 Task: Search one way flight ticket for 4 adults, 2 children, 2 infants in seat and 1 infant on lap in premium economy from Moline: Quad City International Airport to Rockford: Chicago Rockford International Airport(was Northwest Chicagoland Regional Airport At Rockford) on 5-1-2023. Choice of flights is Singapure airlines. Number of bags: 2 checked bags. Price is upto 42000. Outbound departure time preference is 17:30.
Action: Mouse moved to (194, 172)
Screenshot: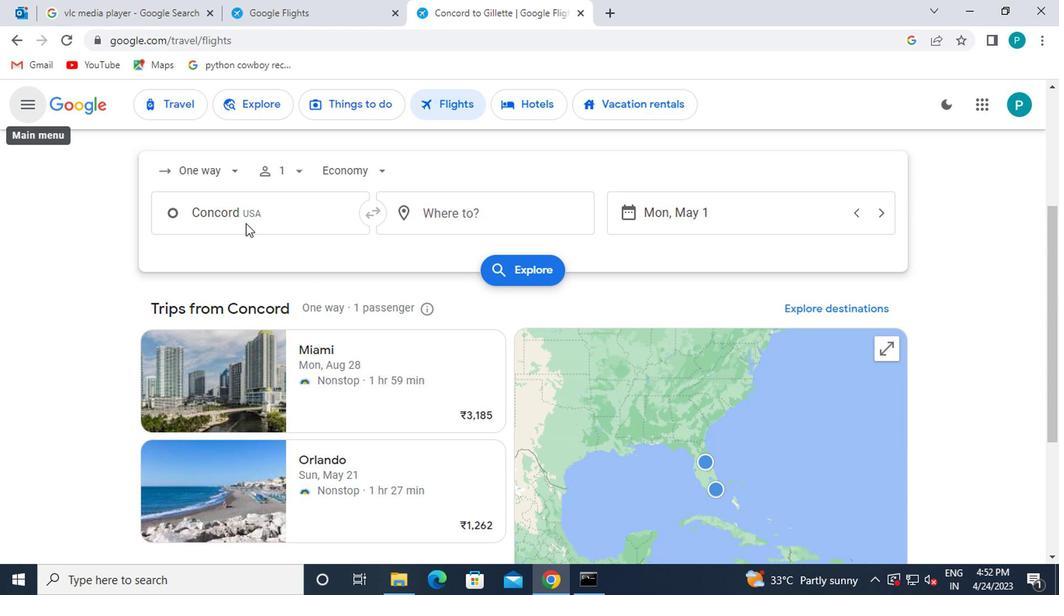 
Action: Mouse pressed left at (194, 172)
Screenshot: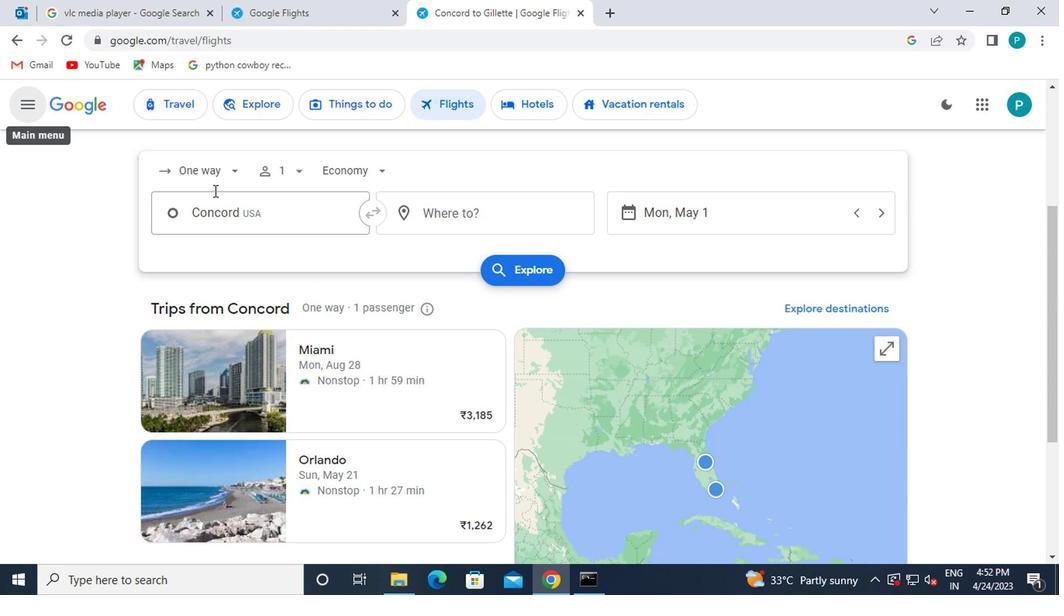 
Action: Mouse moved to (202, 236)
Screenshot: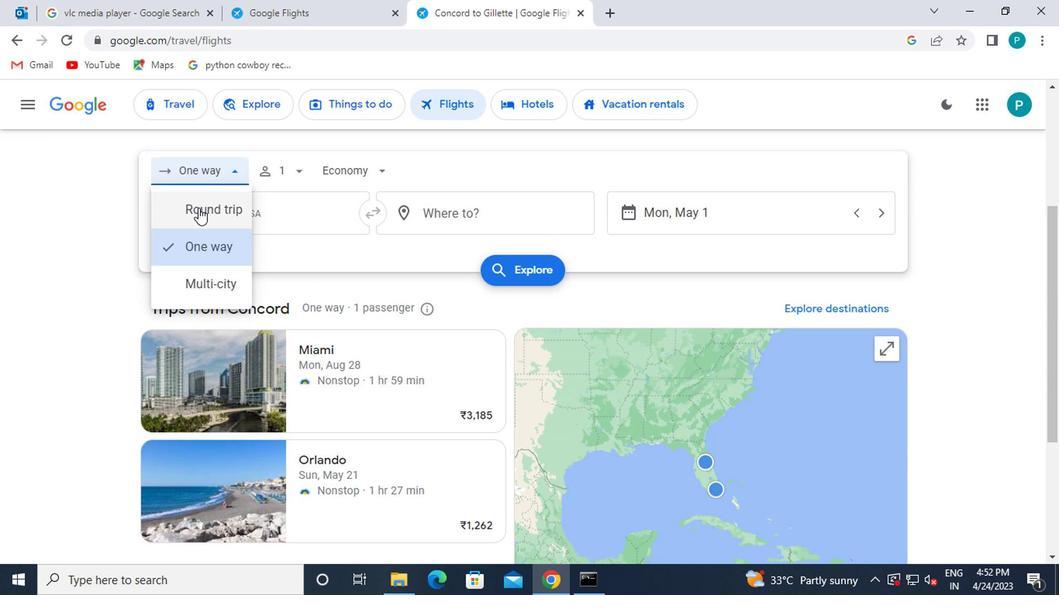 
Action: Mouse pressed left at (202, 236)
Screenshot: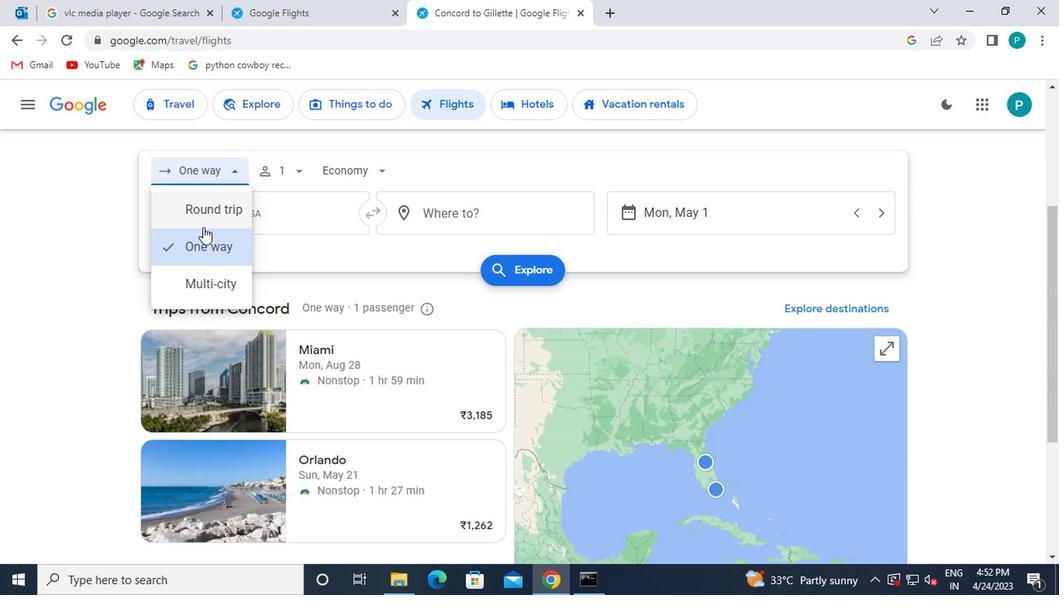 
Action: Mouse moved to (277, 179)
Screenshot: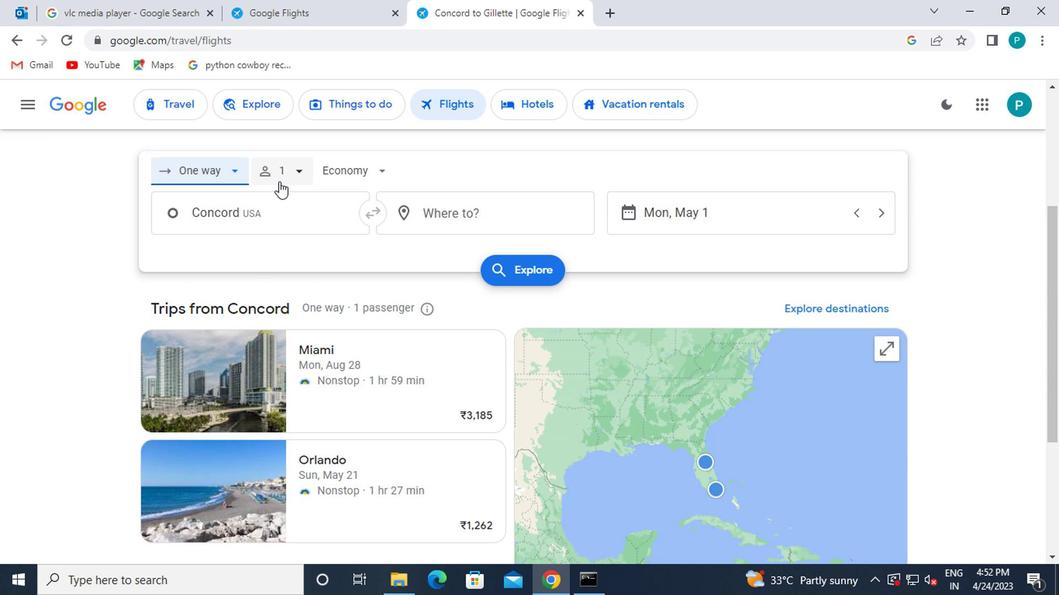 
Action: Mouse pressed left at (277, 179)
Screenshot: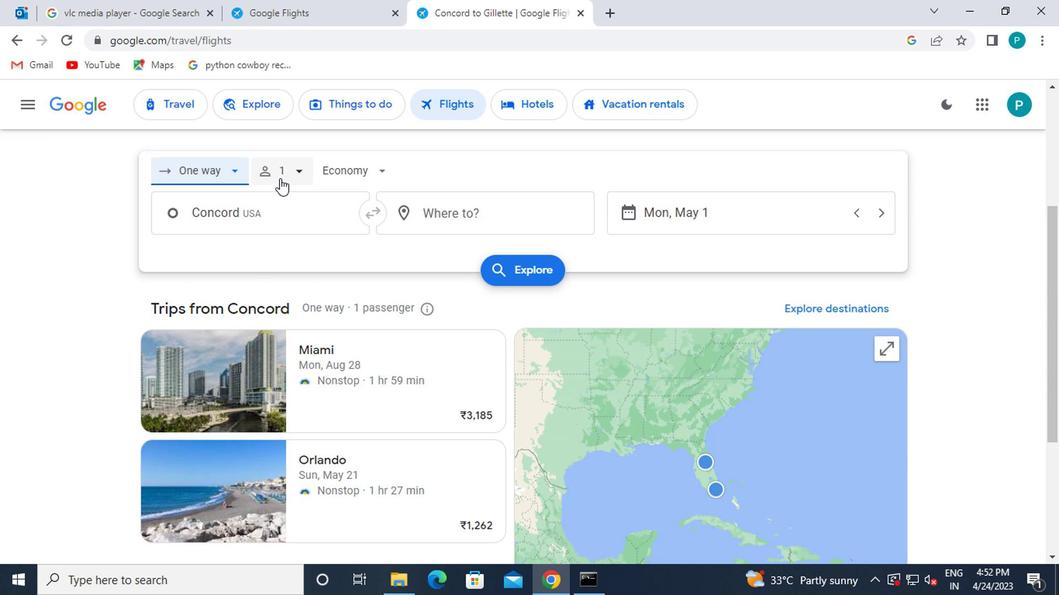 
Action: Mouse moved to (408, 215)
Screenshot: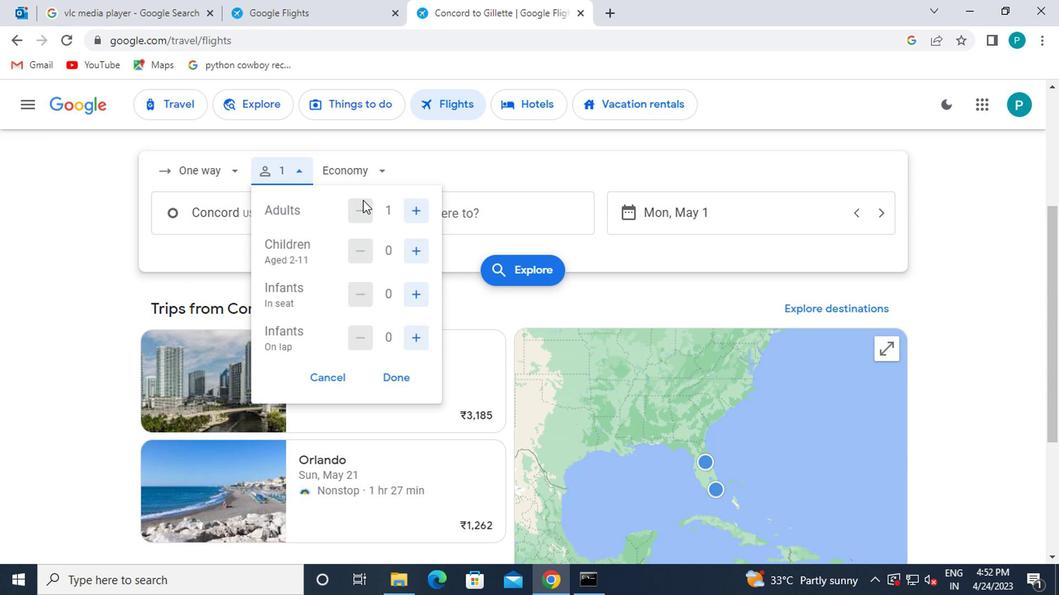 
Action: Mouse pressed left at (408, 215)
Screenshot: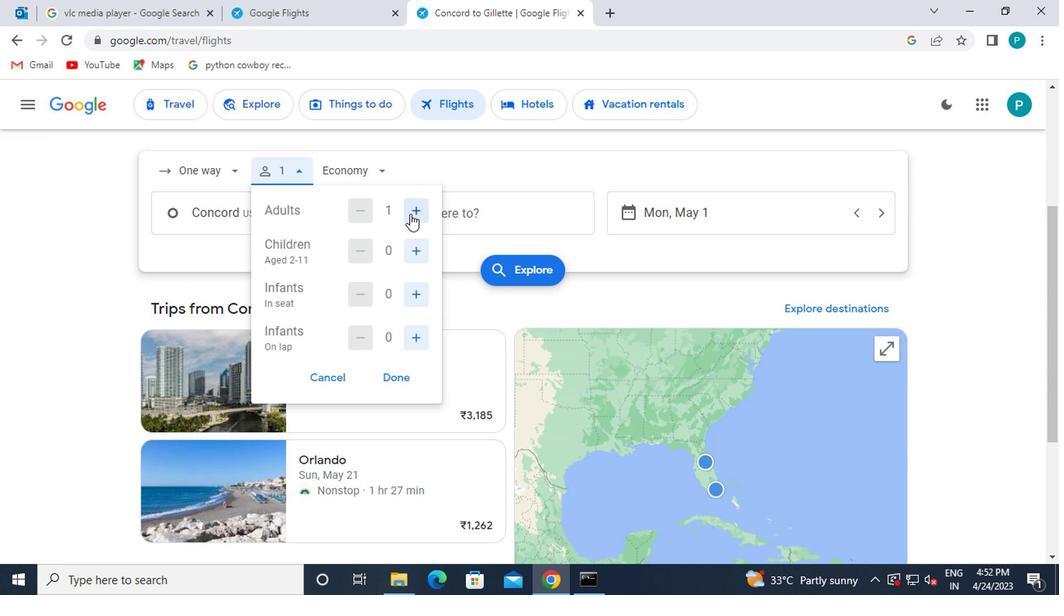 
Action: Mouse moved to (409, 215)
Screenshot: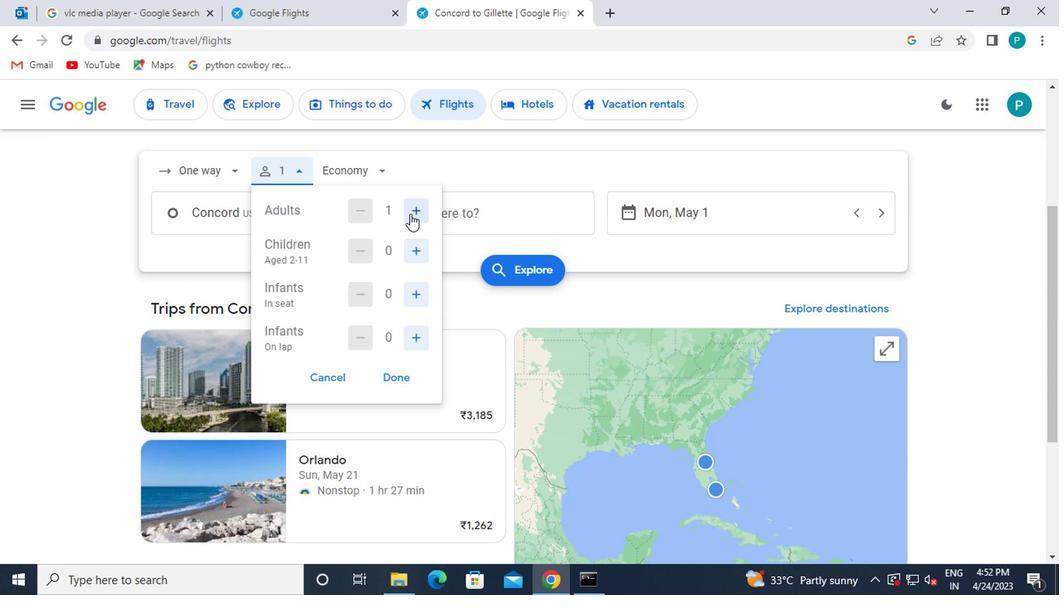 
Action: Mouse pressed left at (409, 215)
Screenshot: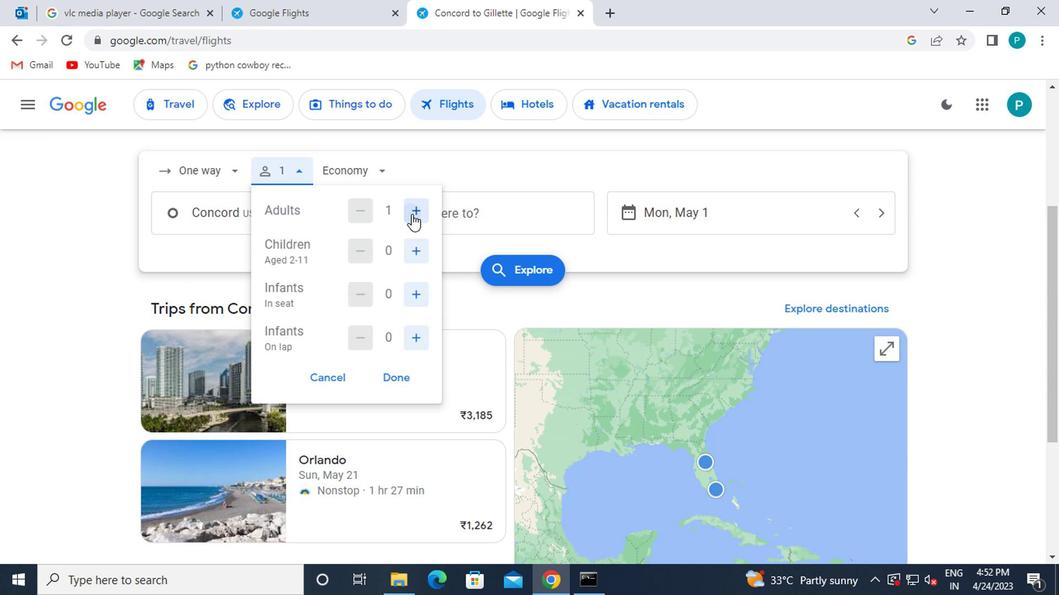 
Action: Mouse pressed left at (409, 215)
Screenshot: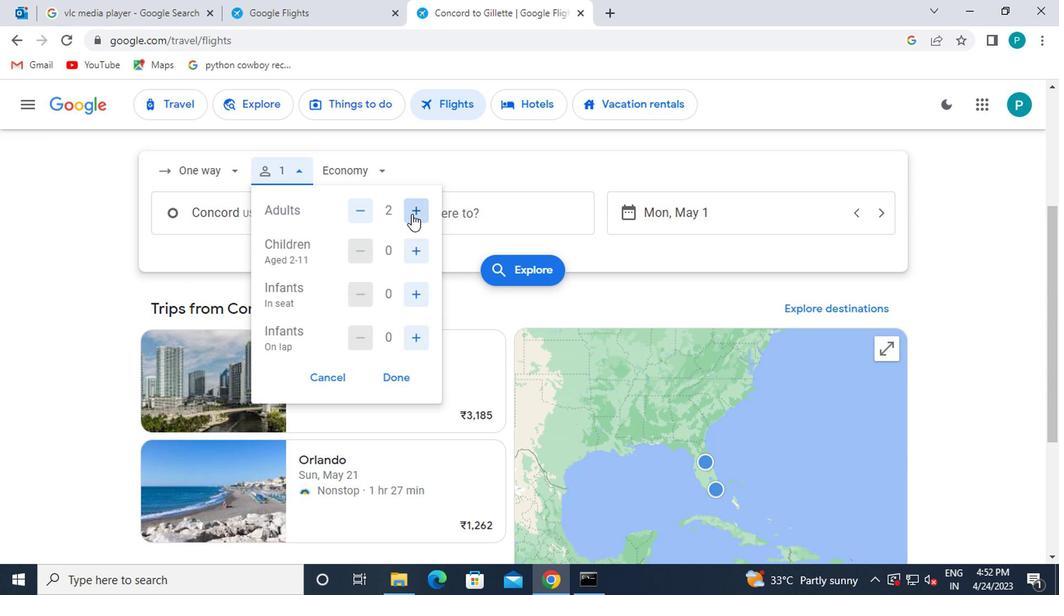 
Action: Mouse moved to (412, 260)
Screenshot: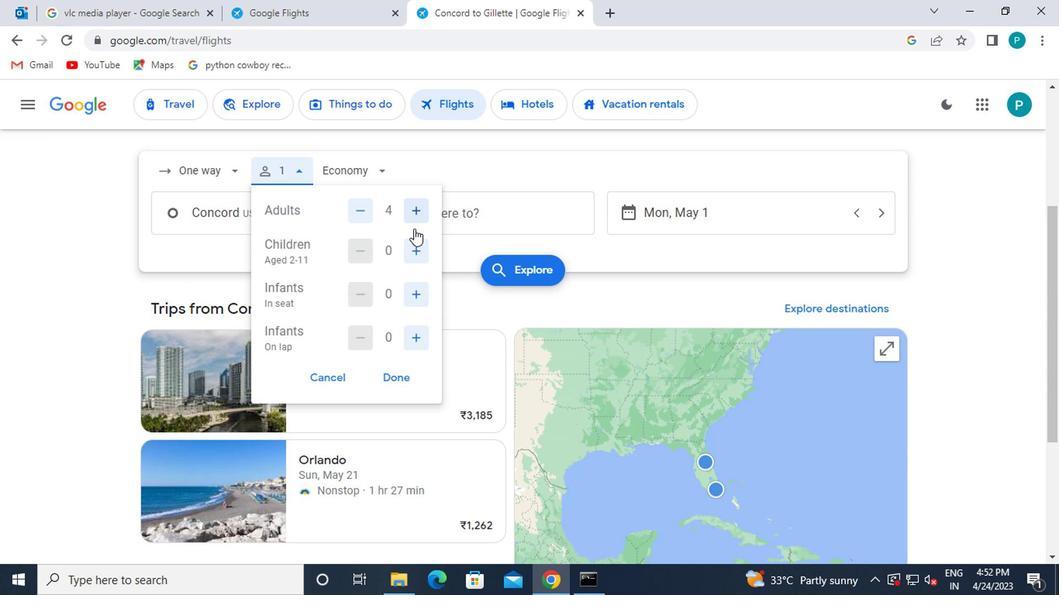 
Action: Mouse pressed left at (412, 260)
Screenshot: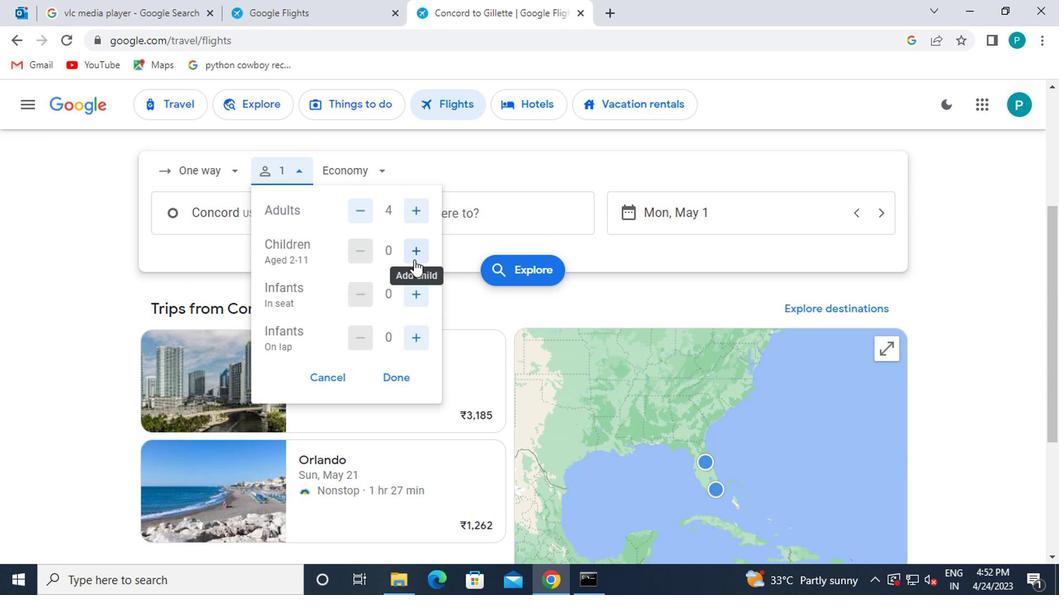 
Action: Mouse pressed left at (412, 260)
Screenshot: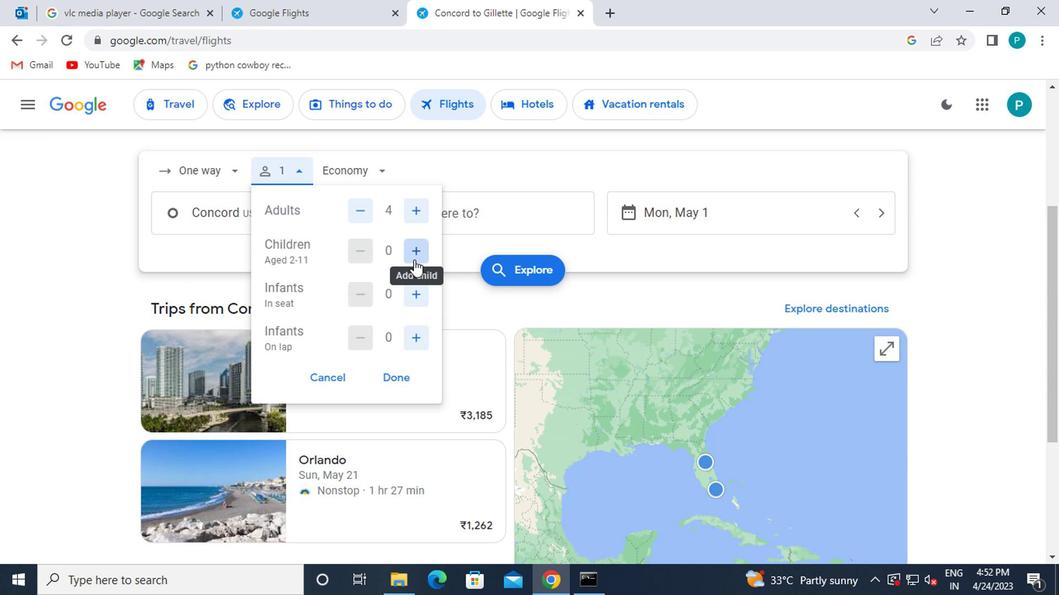 
Action: Mouse moved to (412, 295)
Screenshot: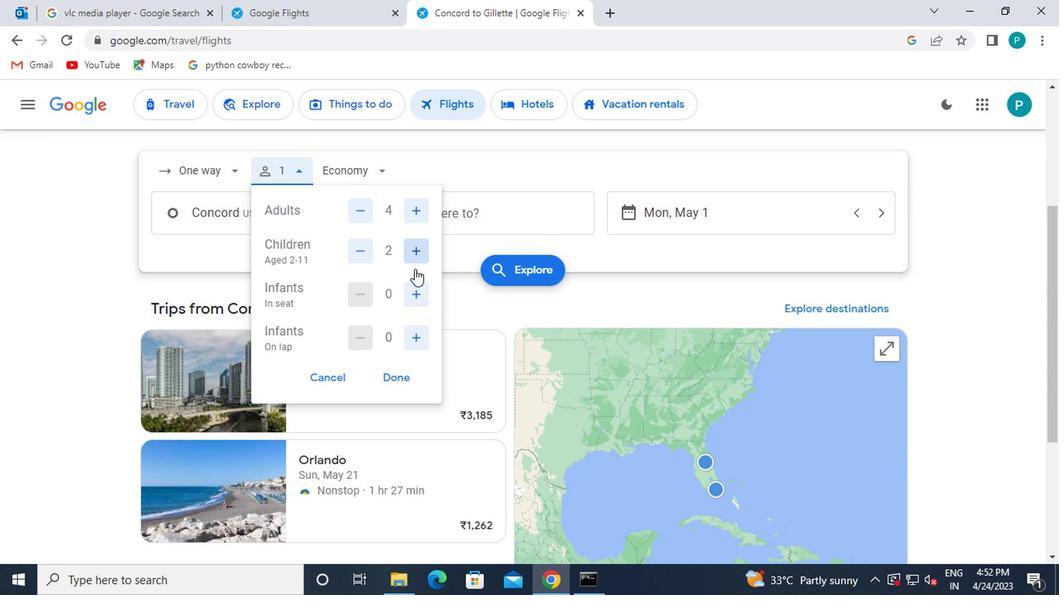 
Action: Mouse pressed left at (412, 295)
Screenshot: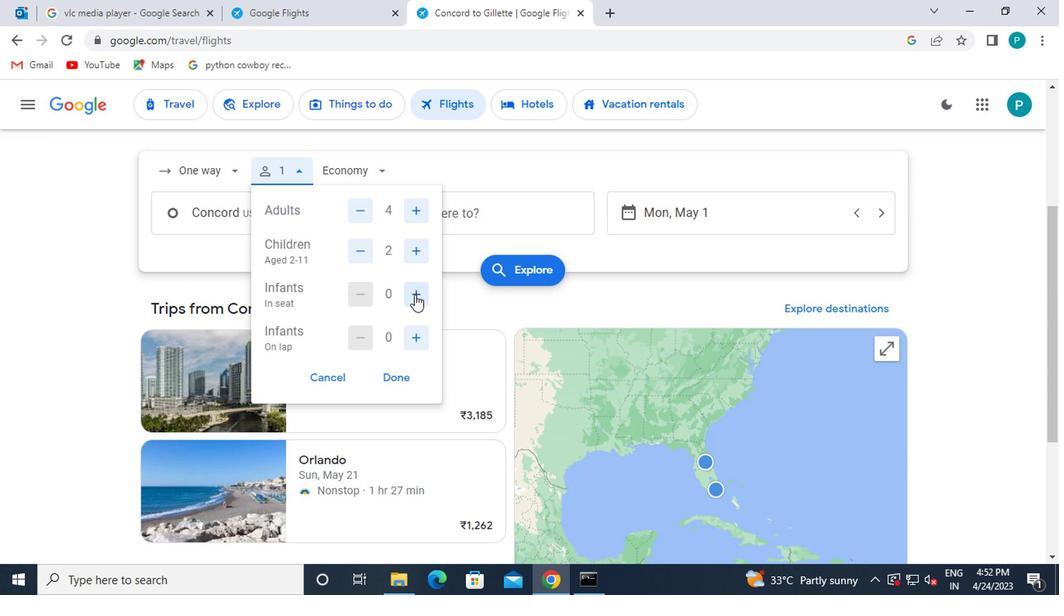
Action: Mouse pressed left at (412, 295)
Screenshot: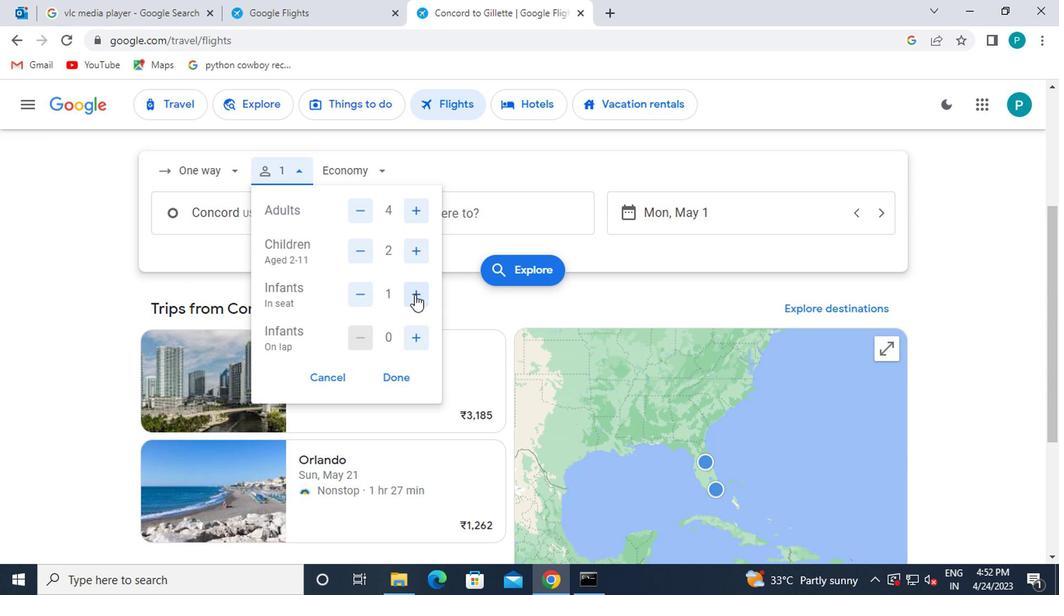 
Action: Mouse moved to (418, 342)
Screenshot: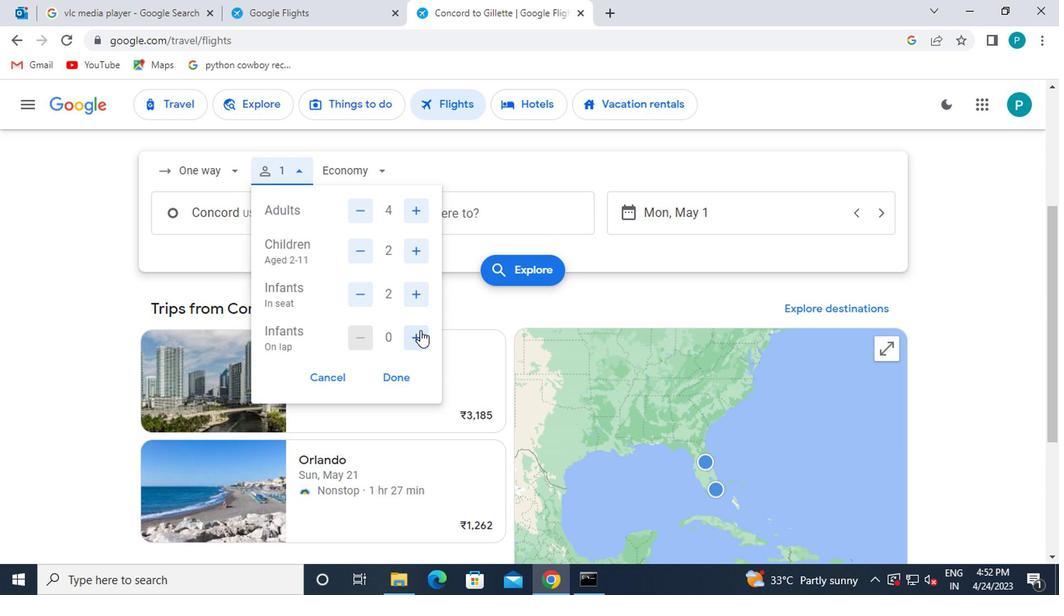 
Action: Mouse pressed left at (418, 342)
Screenshot: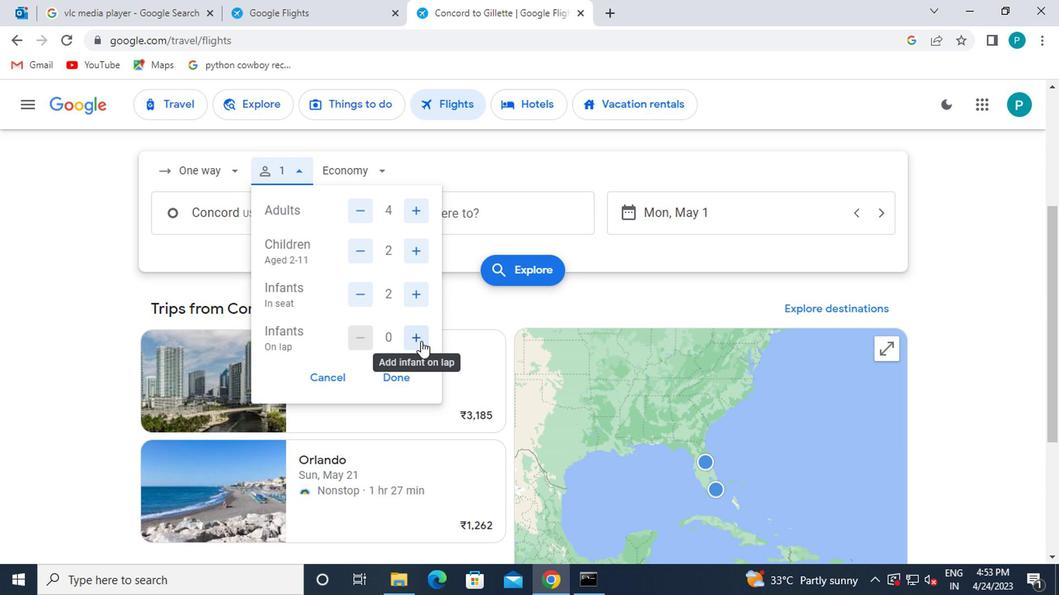 
Action: Mouse moved to (380, 369)
Screenshot: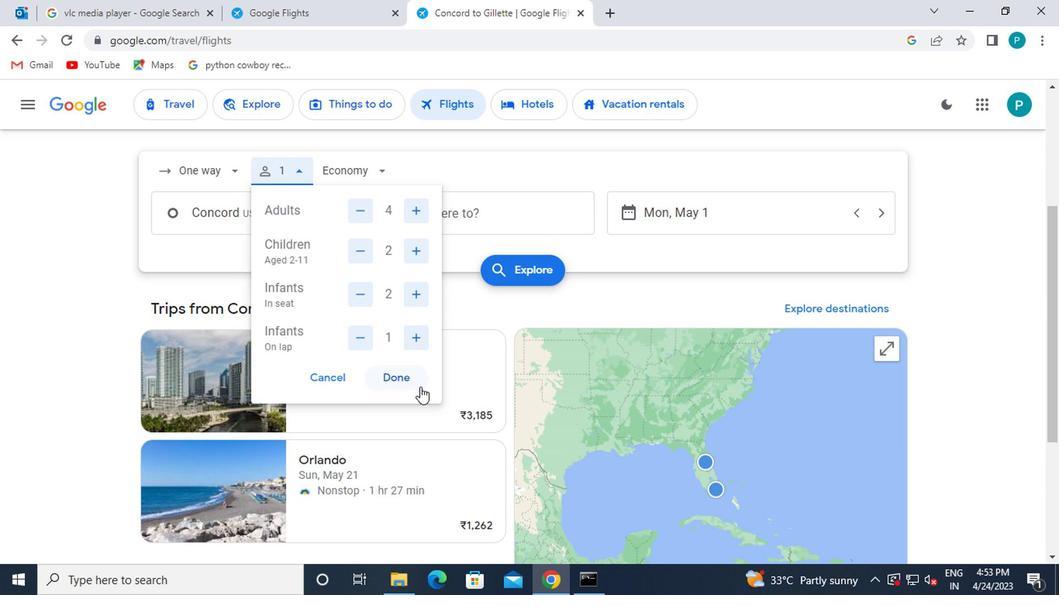 
Action: Mouse pressed left at (380, 369)
Screenshot: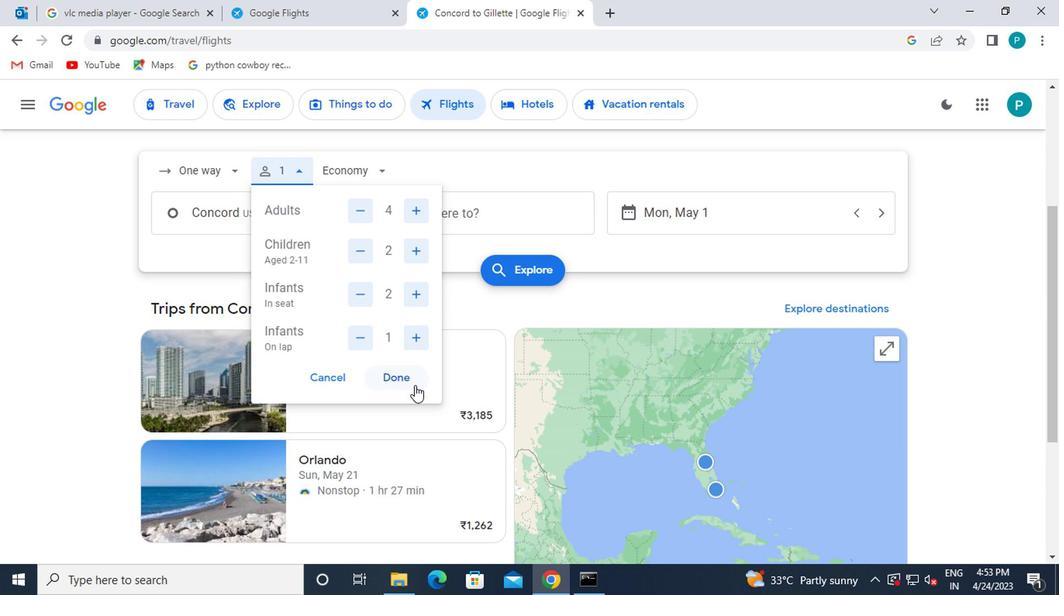 
Action: Mouse moved to (354, 177)
Screenshot: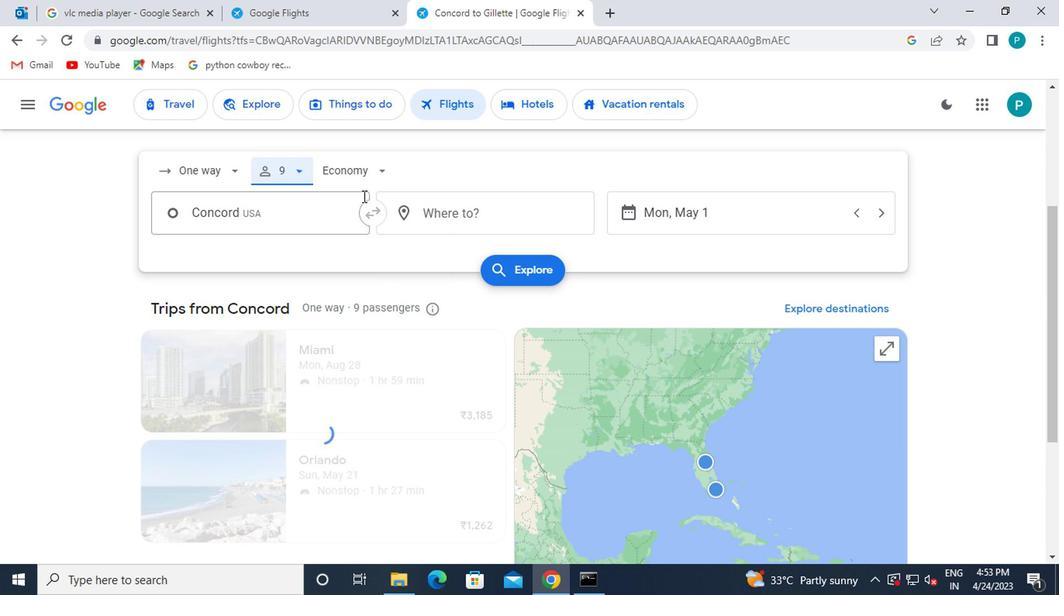 
Action: Mouse pressed left at (354, 177)
Screenshot: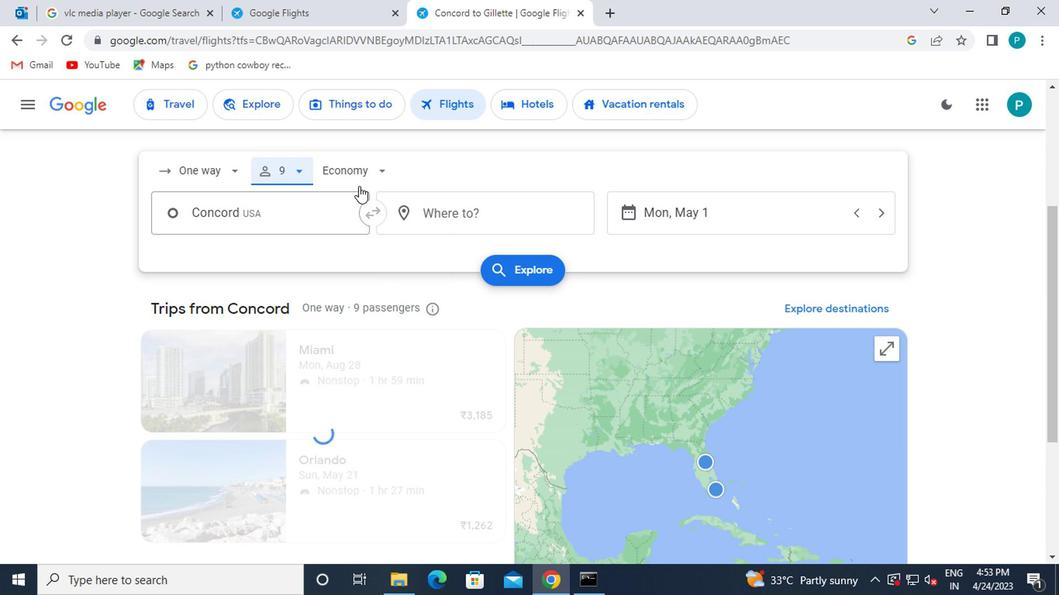 
Action: Mouse moved to (395, 246)
Screenshot: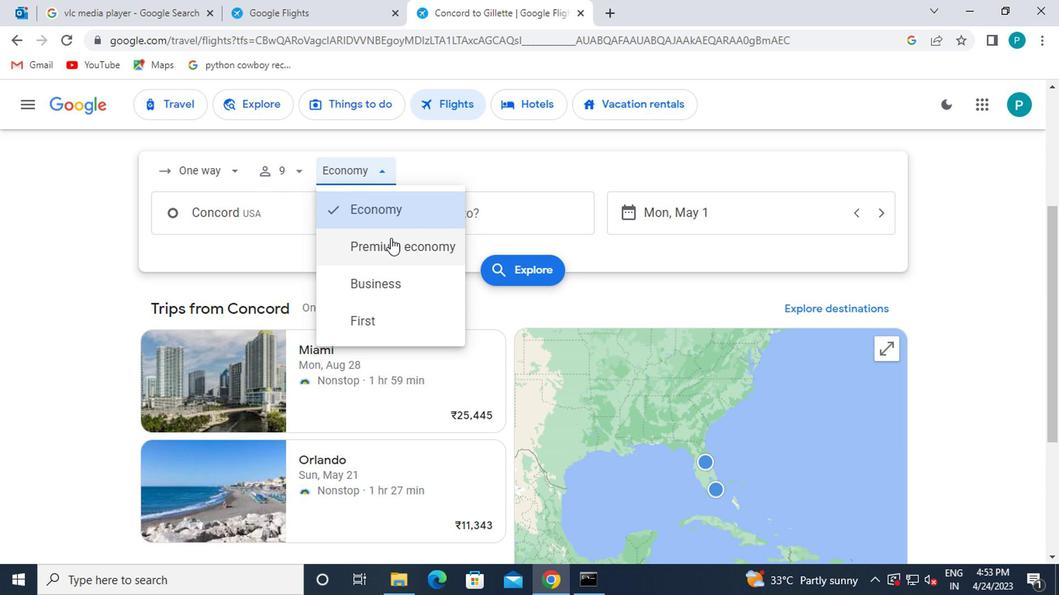 
Action: Mouse pressed left at (395, 246)
Screenshot: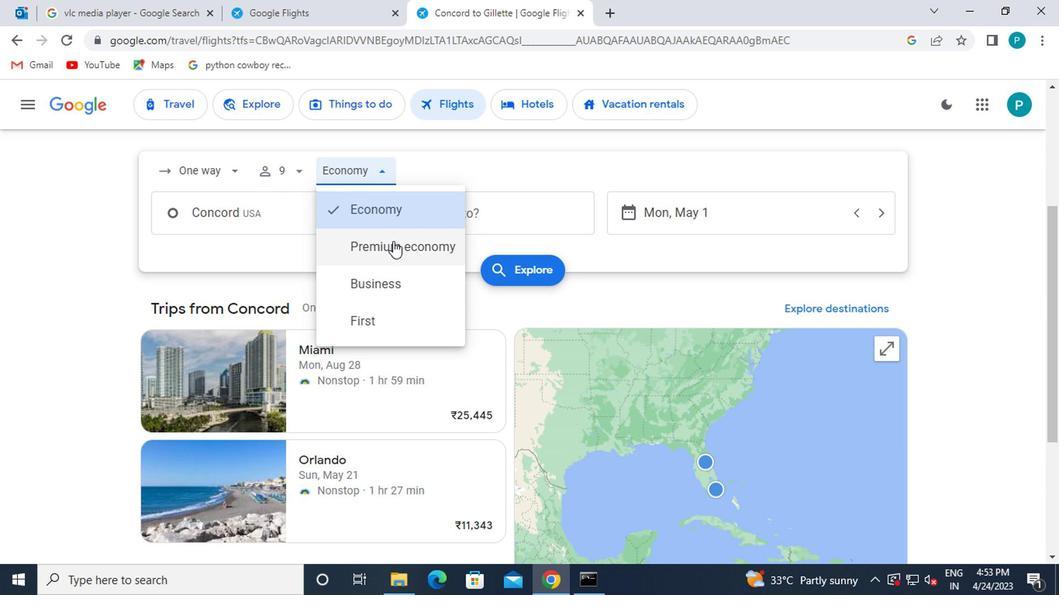 
Action: Mouse moved to (300, 209)
Screenshot: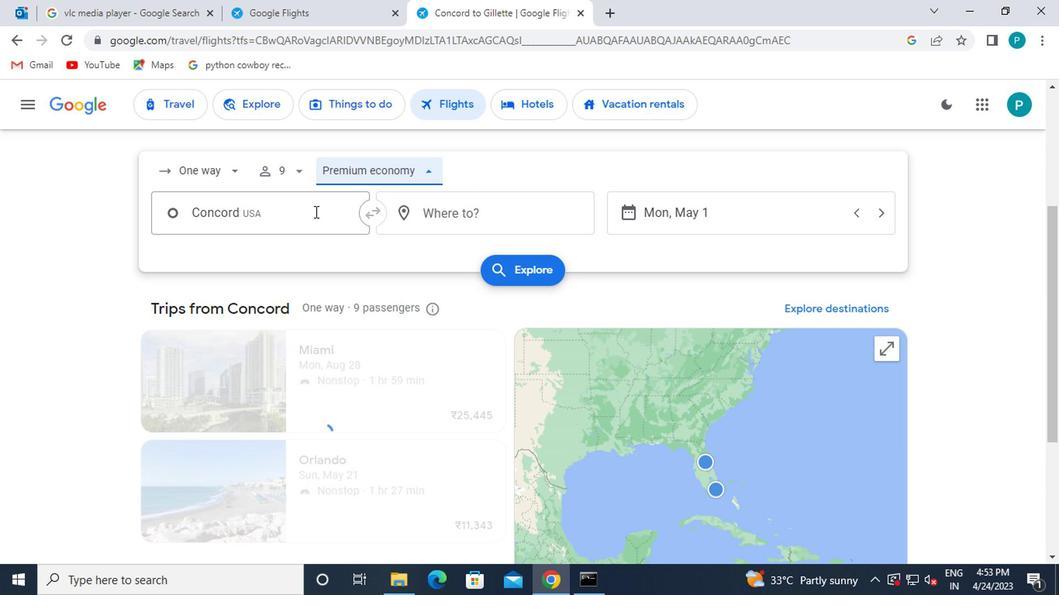 
Action: Mouse pressed left at (300, 209)
Screenshot: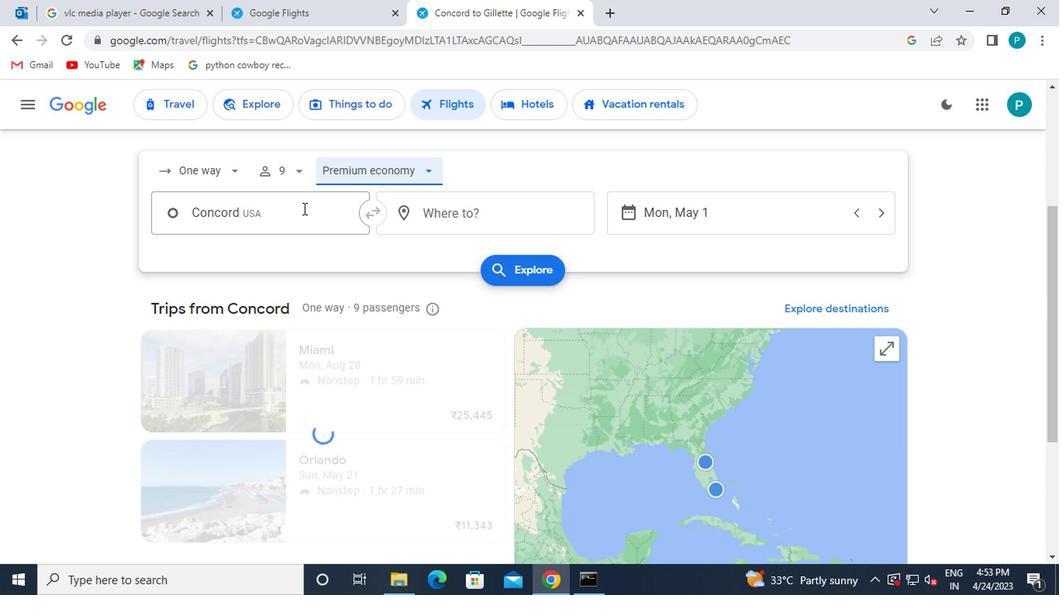 
Action: Key pressed moline
Screenshot: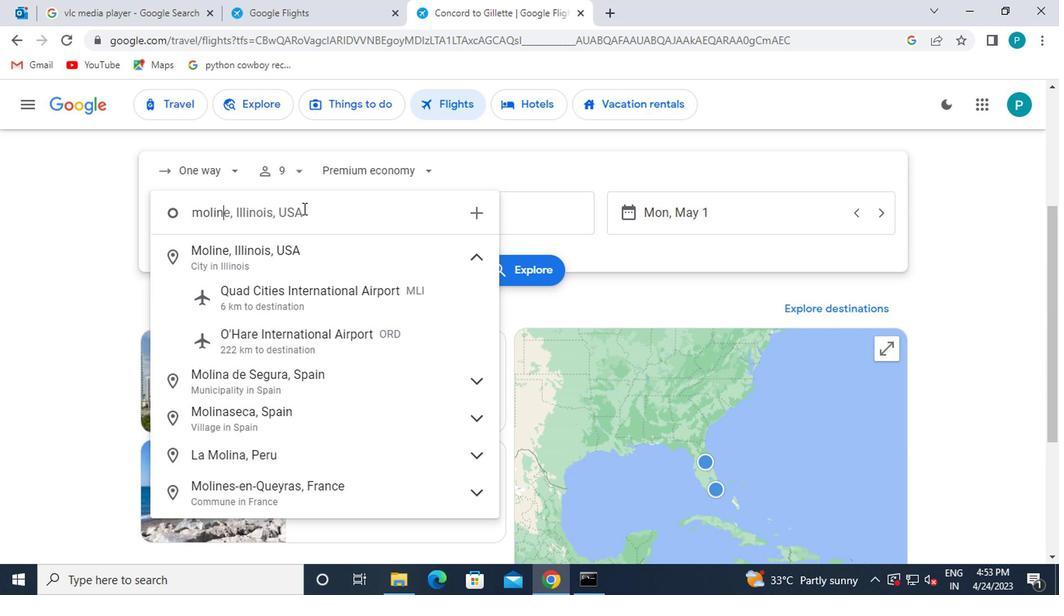 
Action: Mouse moved to (283, 310)
Screenshot: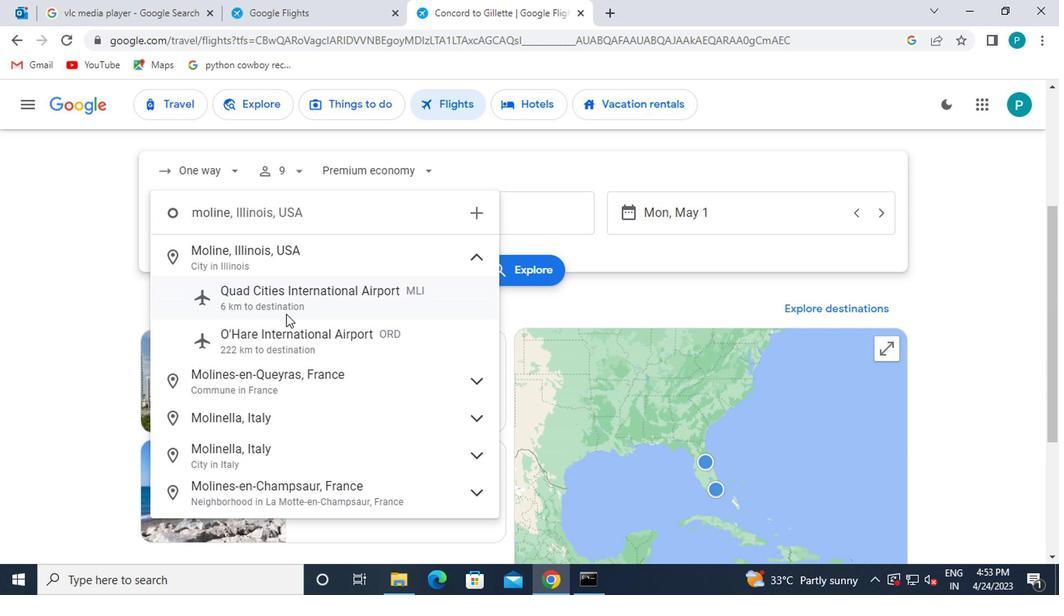 
Action: Mouse pressed left at (283, 310)
Screenshot: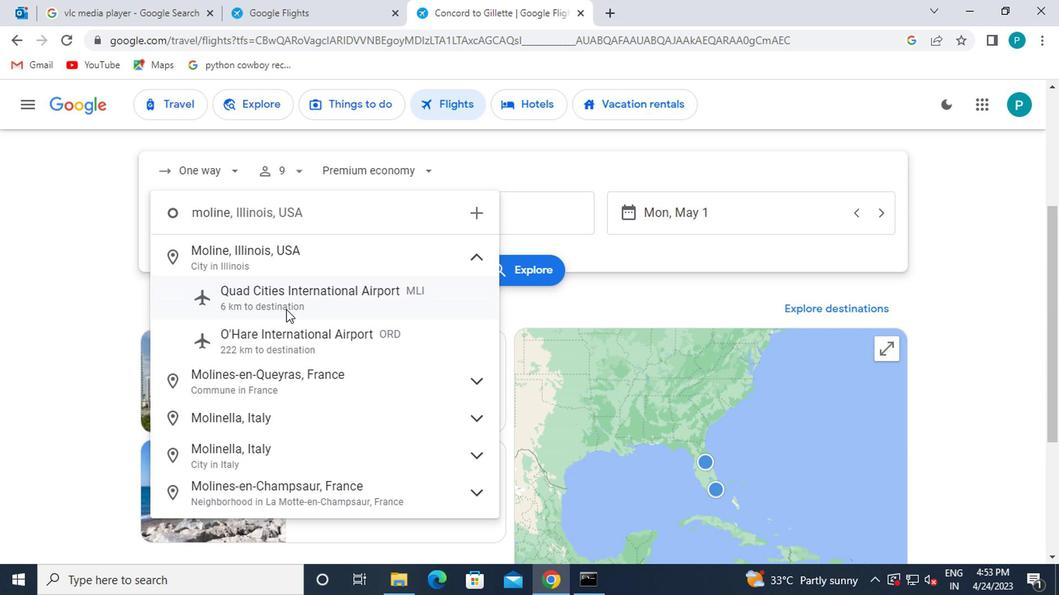 
Action: Mouse moved to (551, 198)
Screenshot: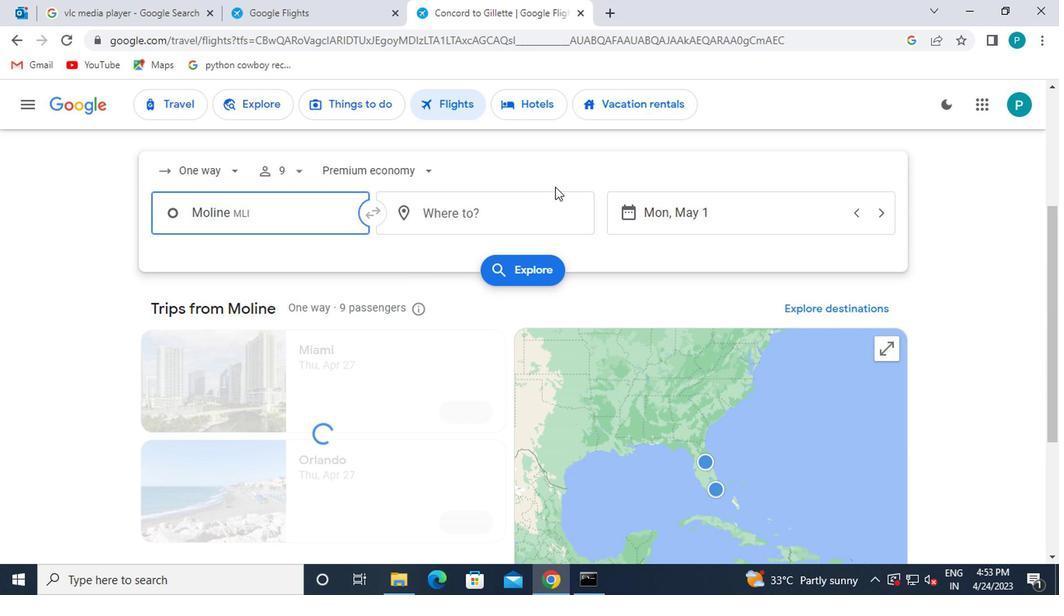
Action: Mouse pressed left at (551, 198)
Screenshot: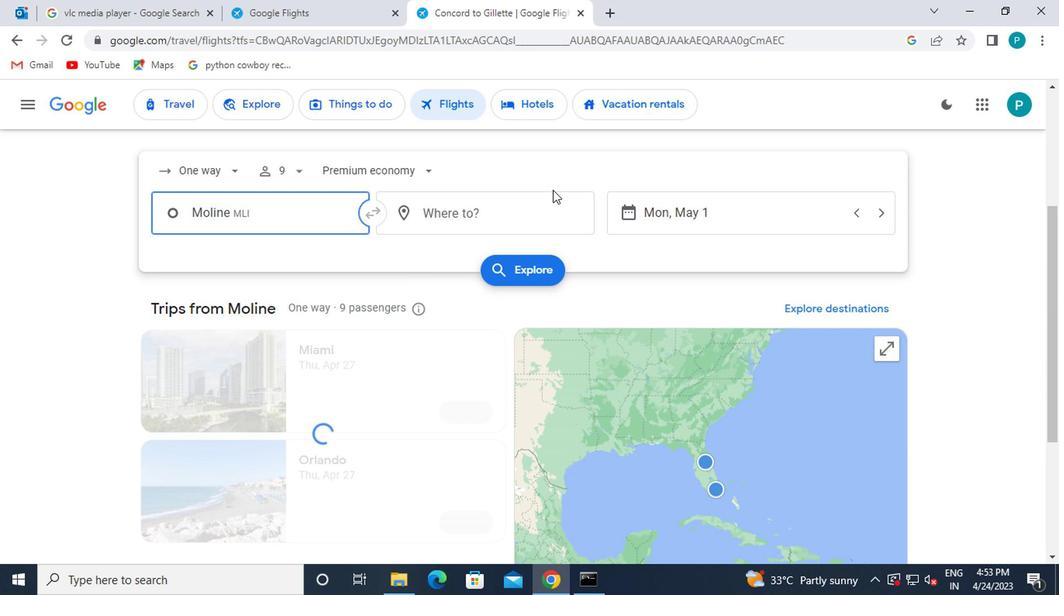 
Action: Mouse moved to (548, 200)
Screenshot: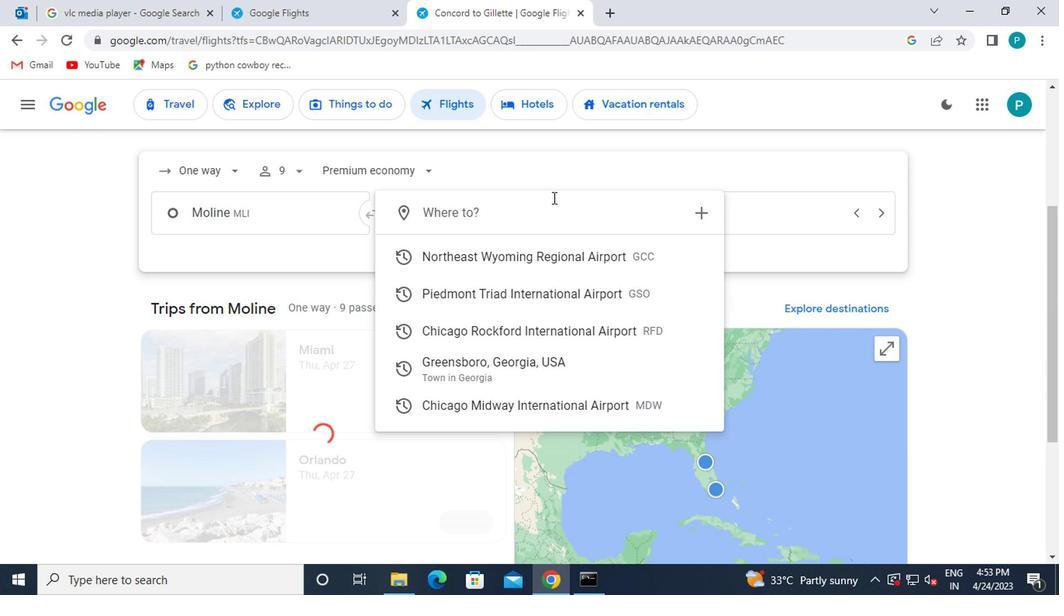 
Action: Key pressed rockl<Key.backspace>ford
Screenshot: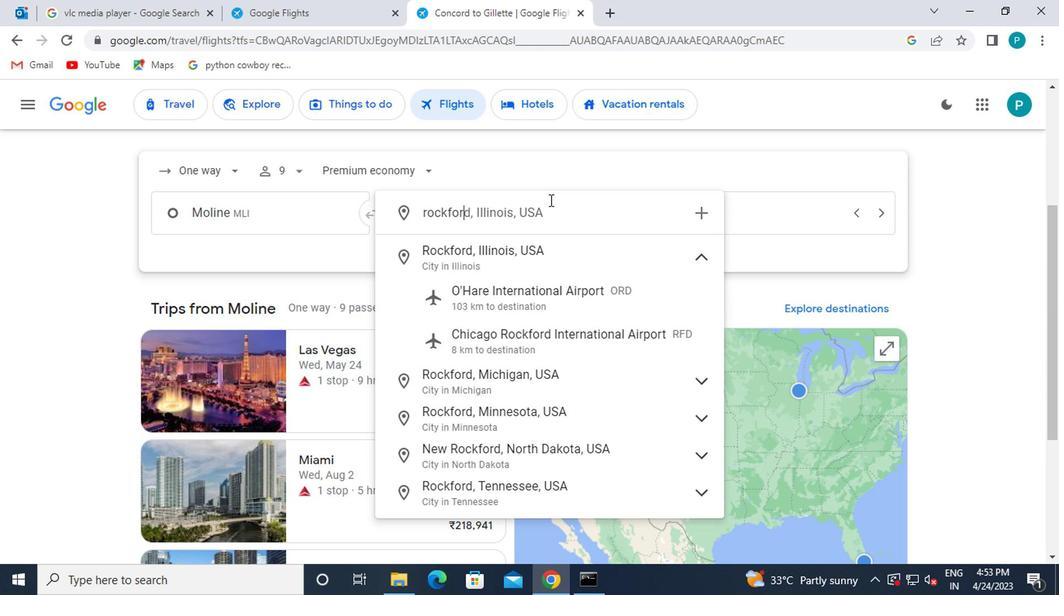 
Action: Mouse moved to (557, 328)
Screenshot: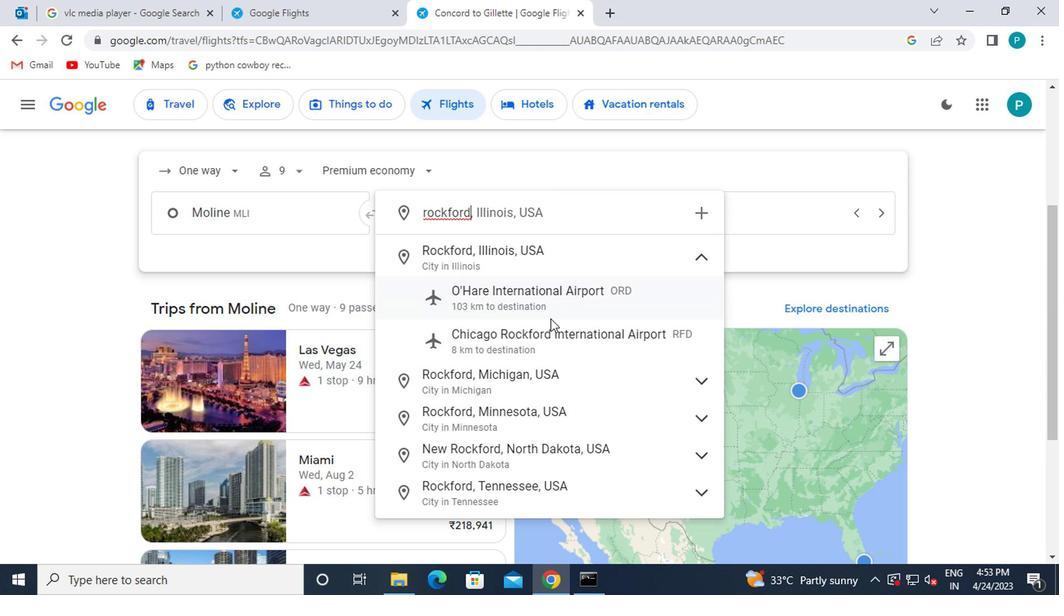 
Action: Mouse pressed left at (557, 328)
Screenshot: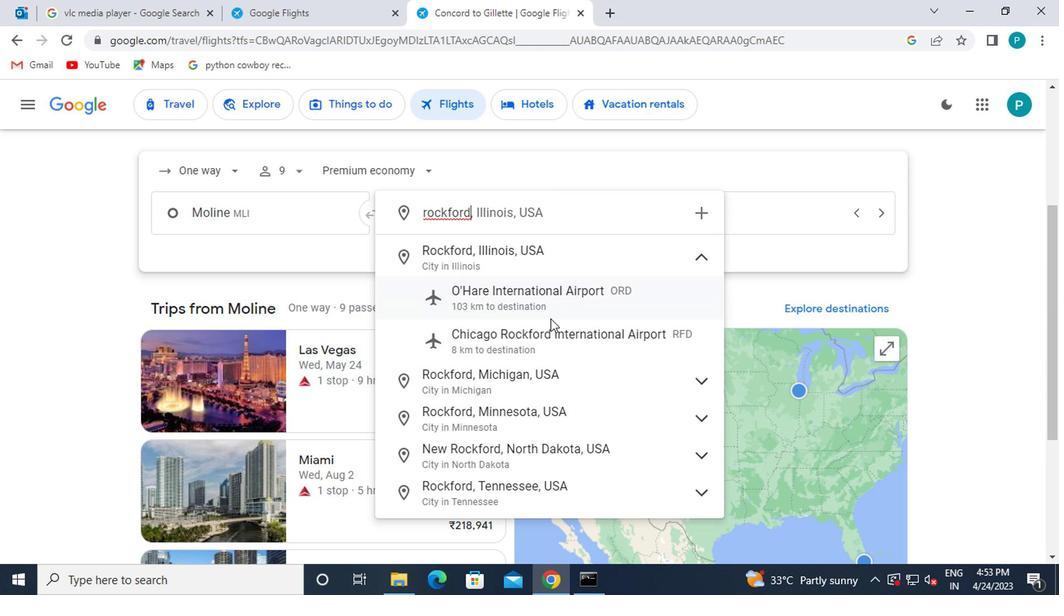 
Action: Mouse moved to (673, 226)
Screenshot: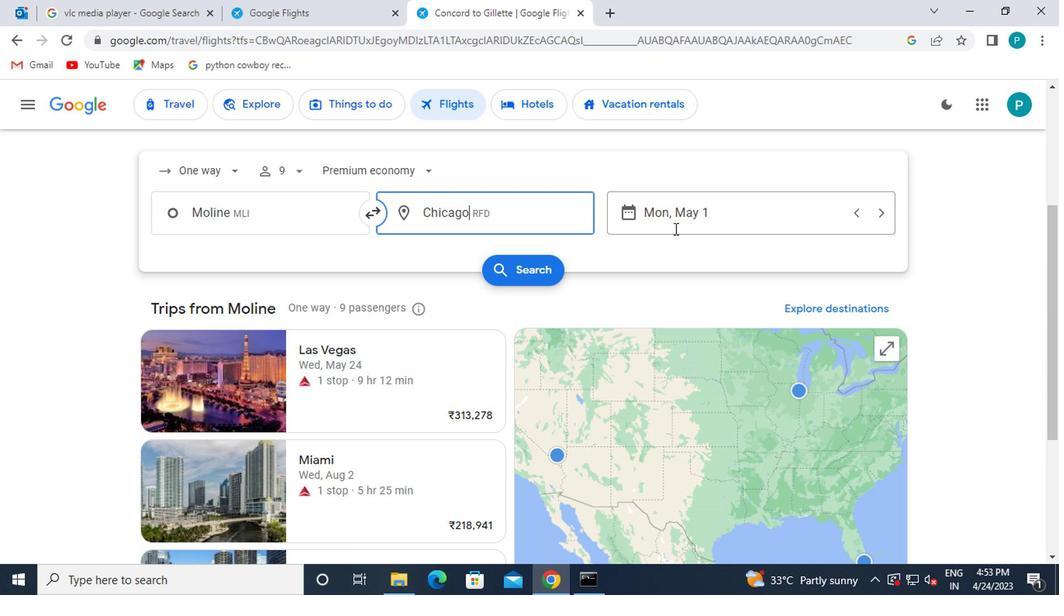 
Action: Mouse pressed left at (673, 226)
Screenshot: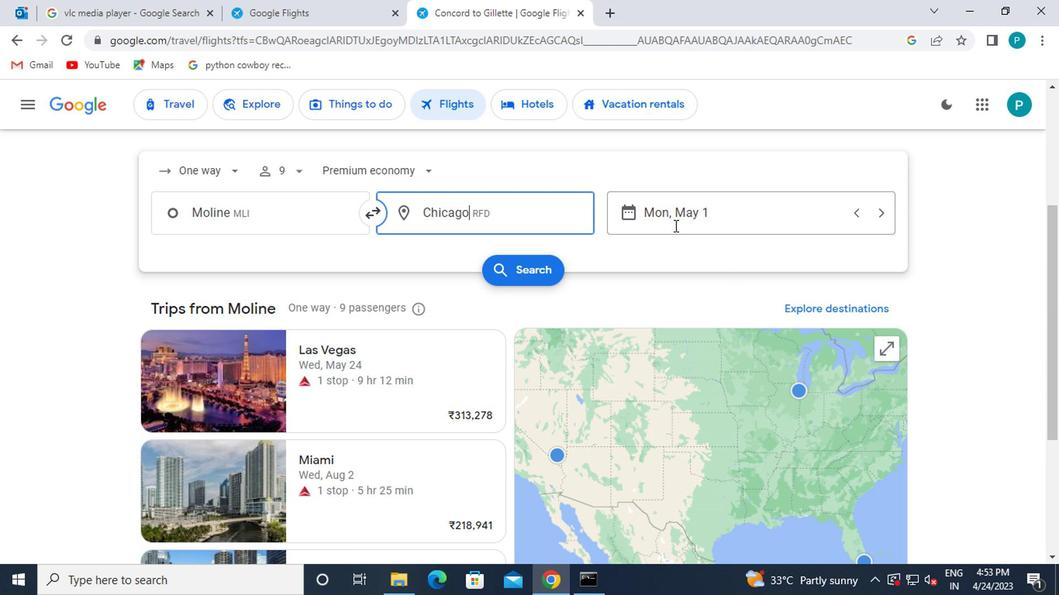 
Action: Mouse moved to (680, 282)
Screenshot: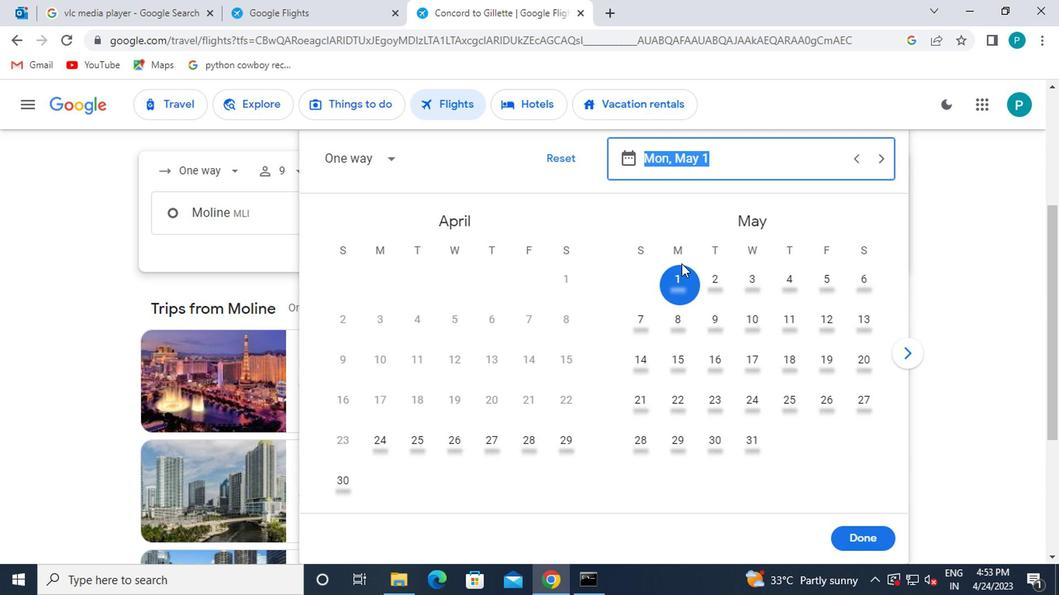 
Action: Mouse pressed left at (680, 282)
Screenshot: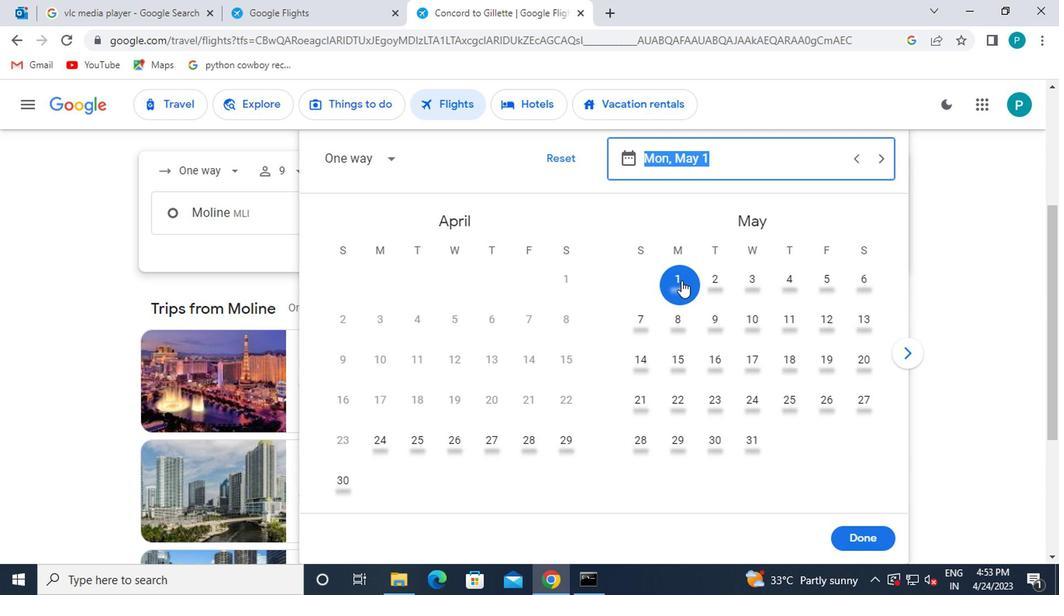 
Action: Mouse moved to (853, 537)
Screenshot: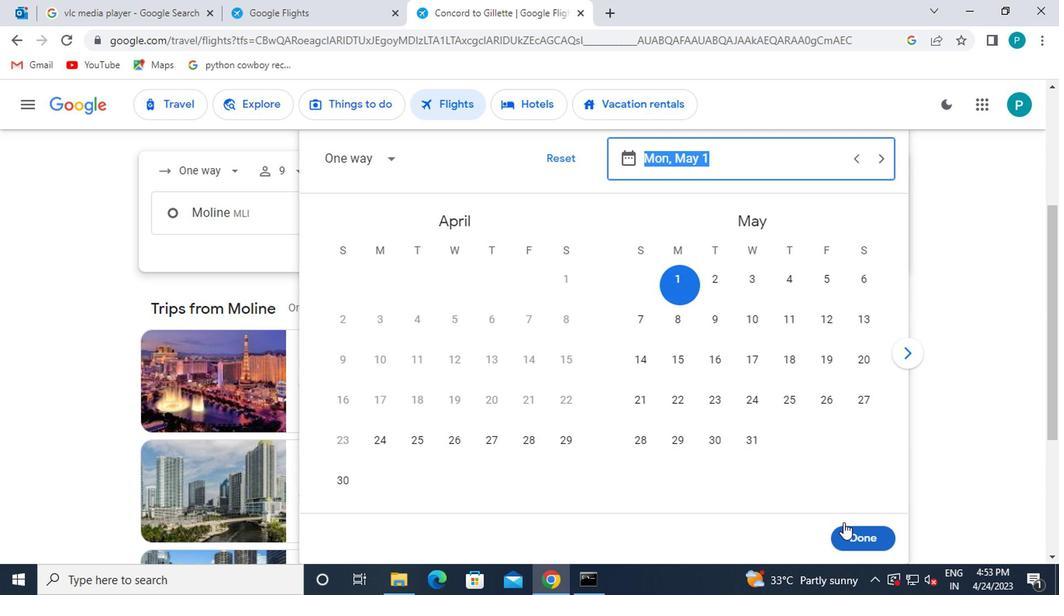 
Action: Mouse pressed left at (853, 537)
Screenshot: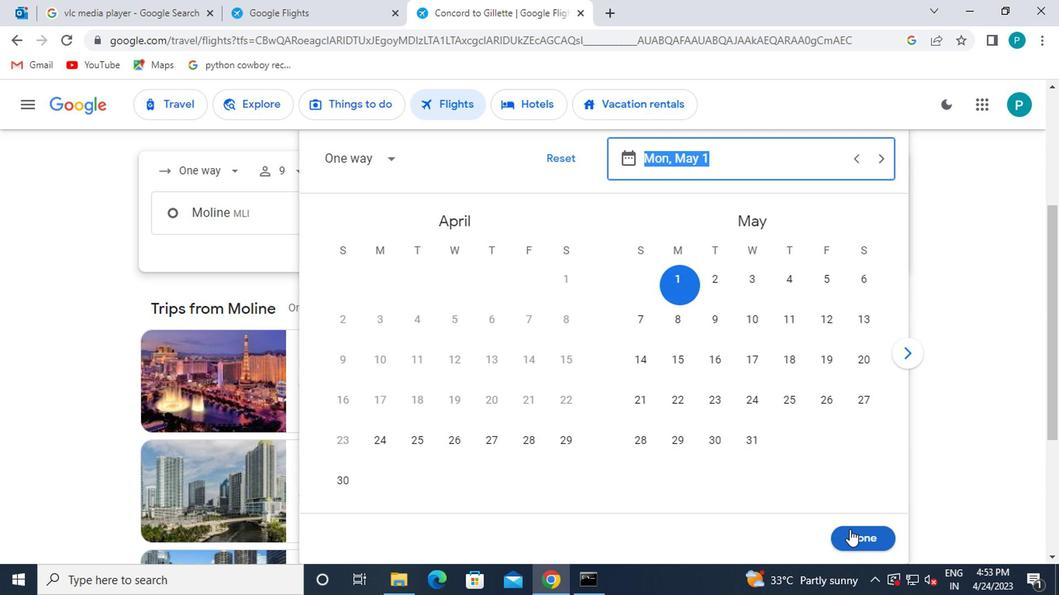 
Action: Mouse moved to (555, 424)
Screenshot: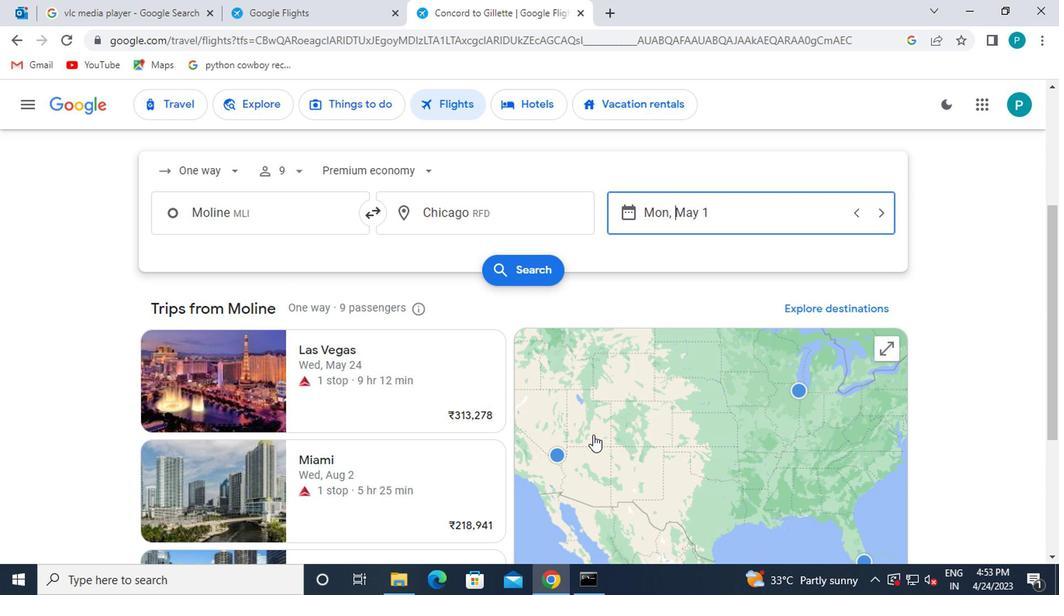 
Action: Mouse scrolled (555, 424) with delta (0, 0)
Screenshot: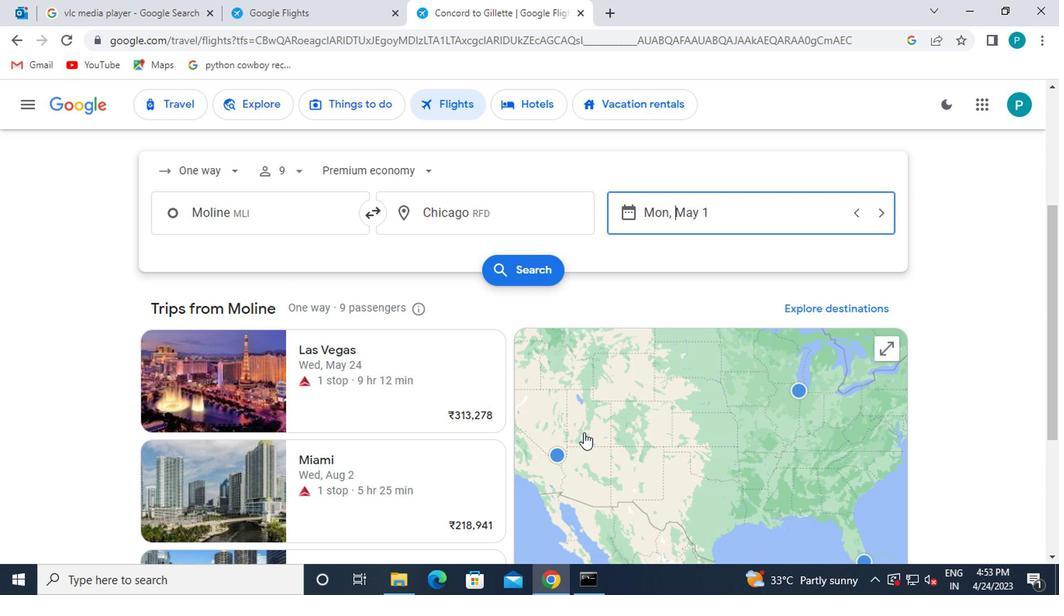 
Action: Mouse moved to (541, 361)
Screenshot: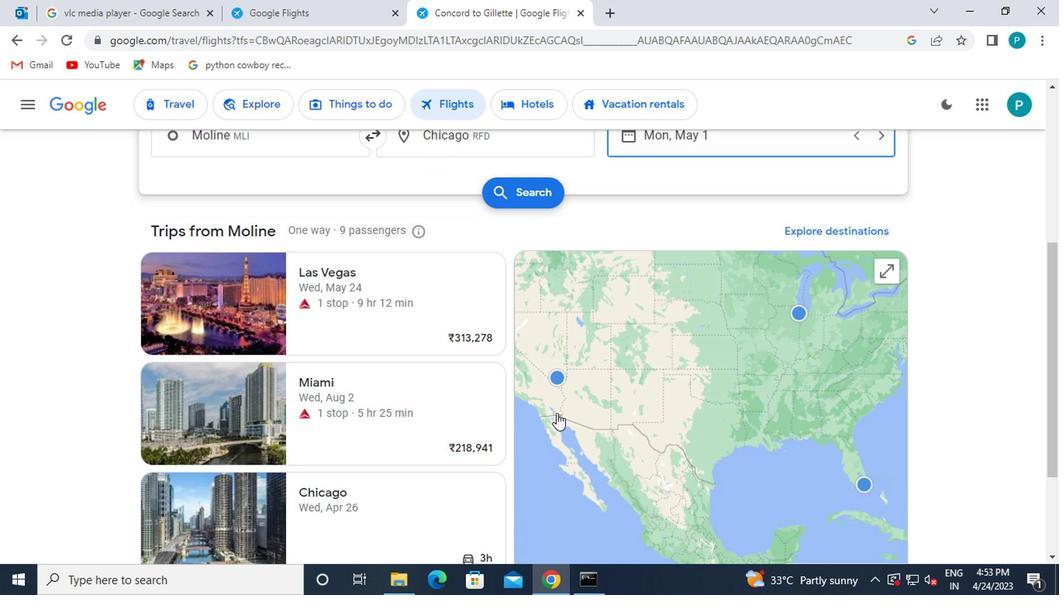 
Action: Mouse scrolled (541, 362) with delta (0, 0)
Screenshot: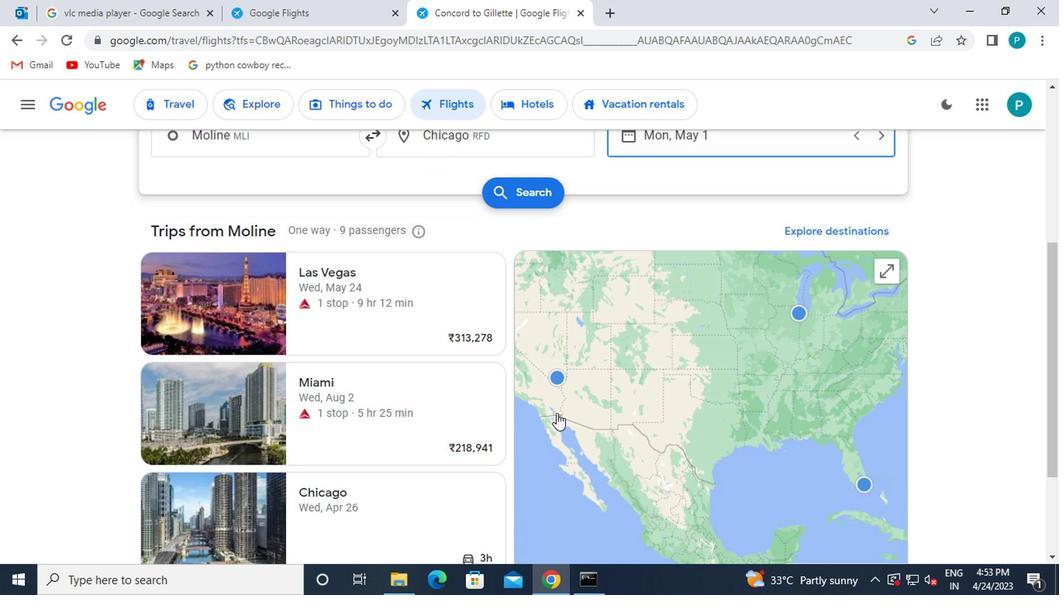 
Action: Mouse moved to (504, 279)
Screenshot: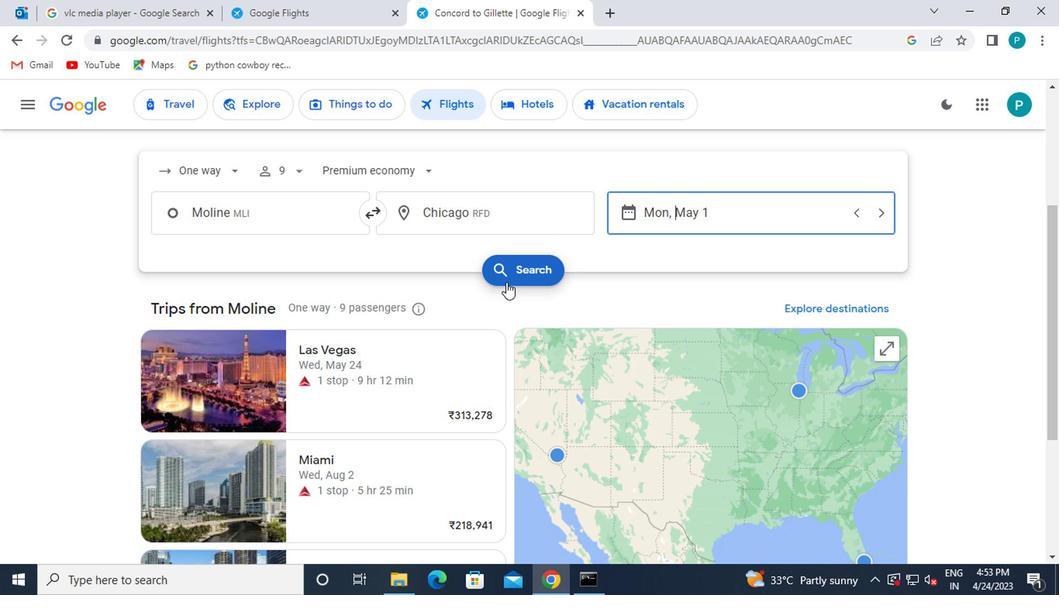 
Action: Mouse pressed left at (504, 279)
Screenshot: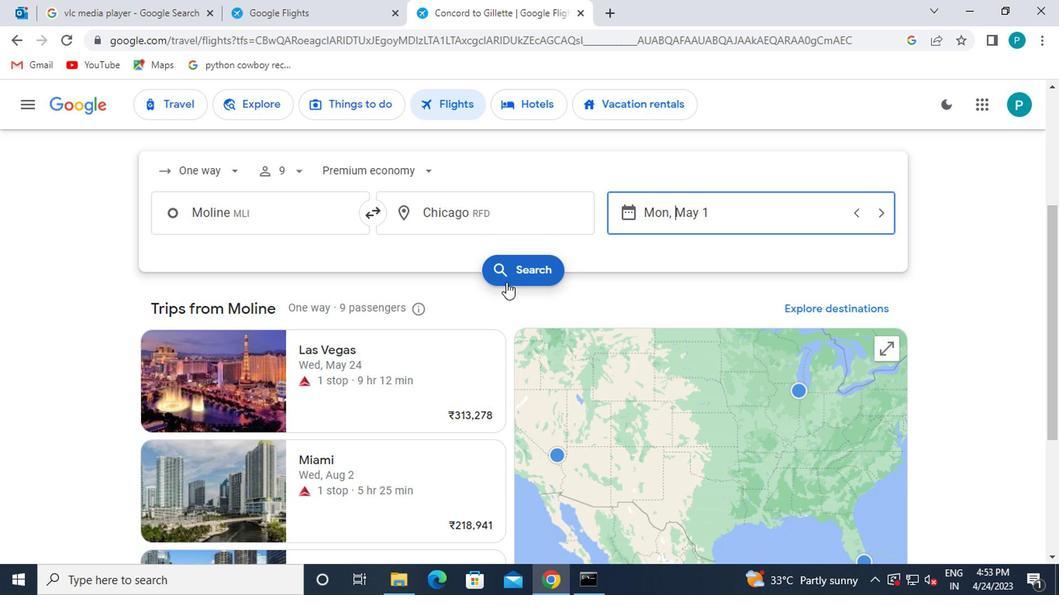 
Action: Mouse moved to (166, 238)
Screenshot: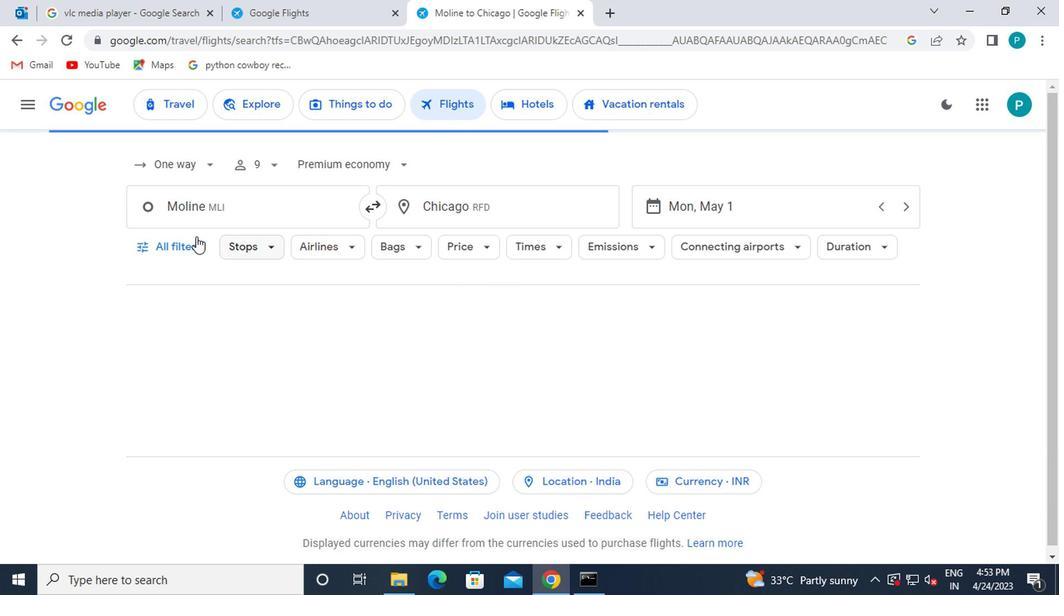 
Action: Mouse pressed left at (166, 238)
Screenshot: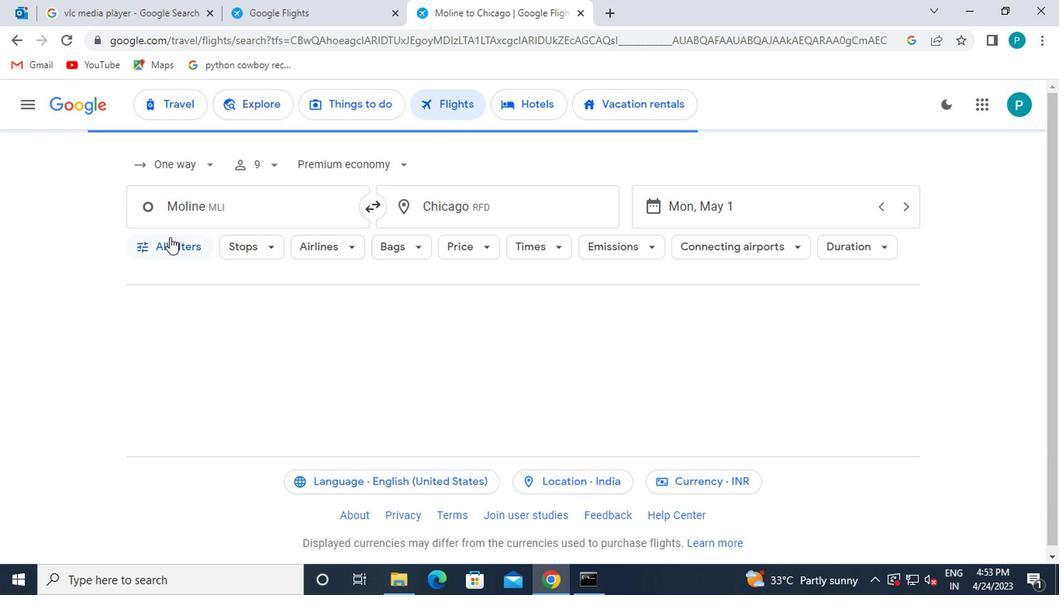 
Action: Mouse moved to (196, 316)
Screenshot: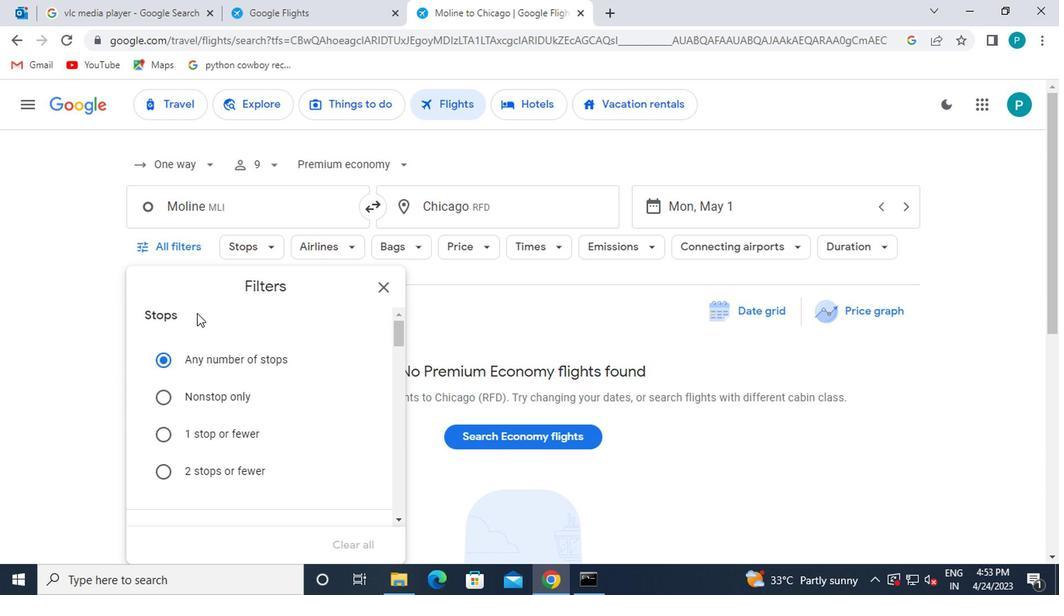 
Action: Mouse scrolled (196, 315) with delta (0, -1)
Screenshot: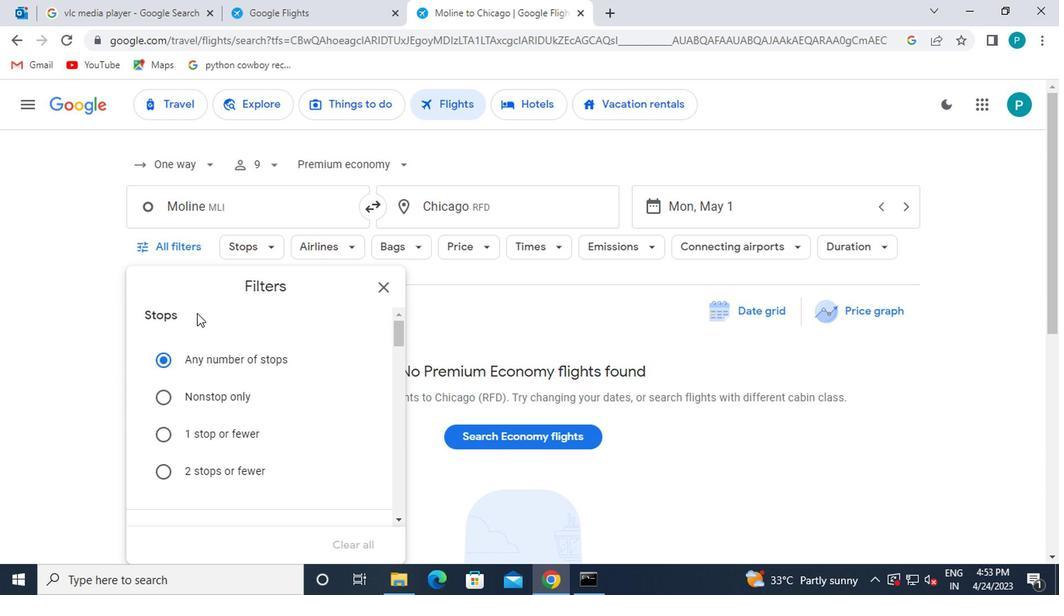 
Action: Mouse moved to (202, 331)
Screenshot: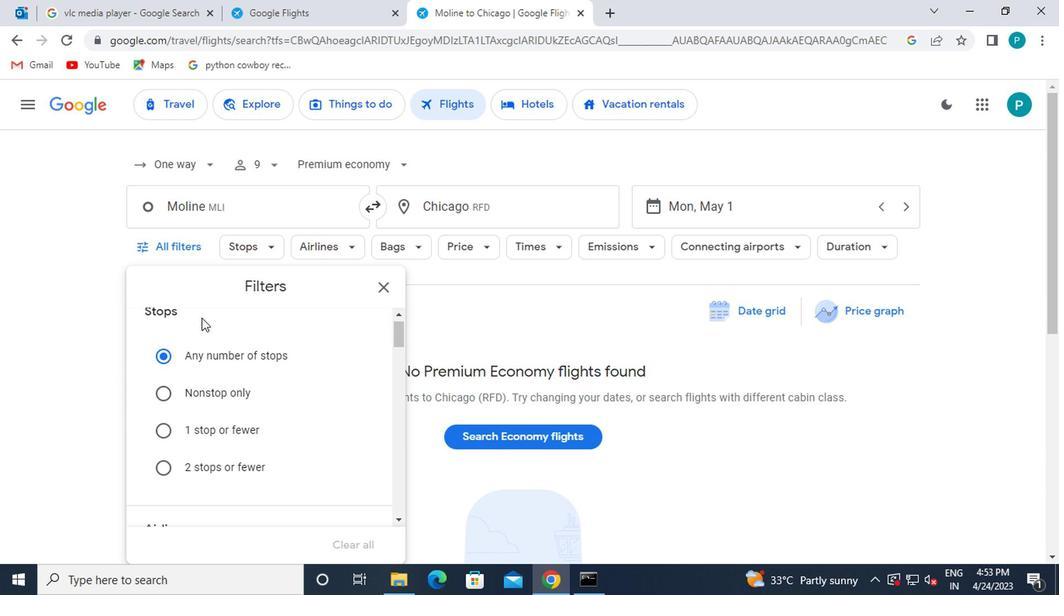 
Action: Mouse scrolled (202, 329) with delta (0, -1)
Screenshot: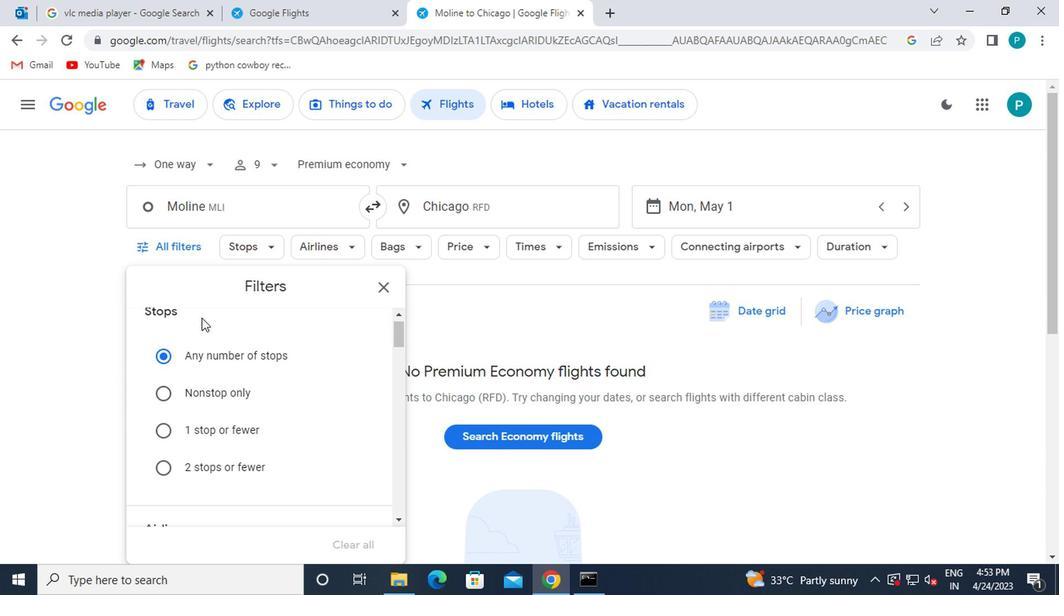
Action: Mouse moved to (228, 390)
Screenshot: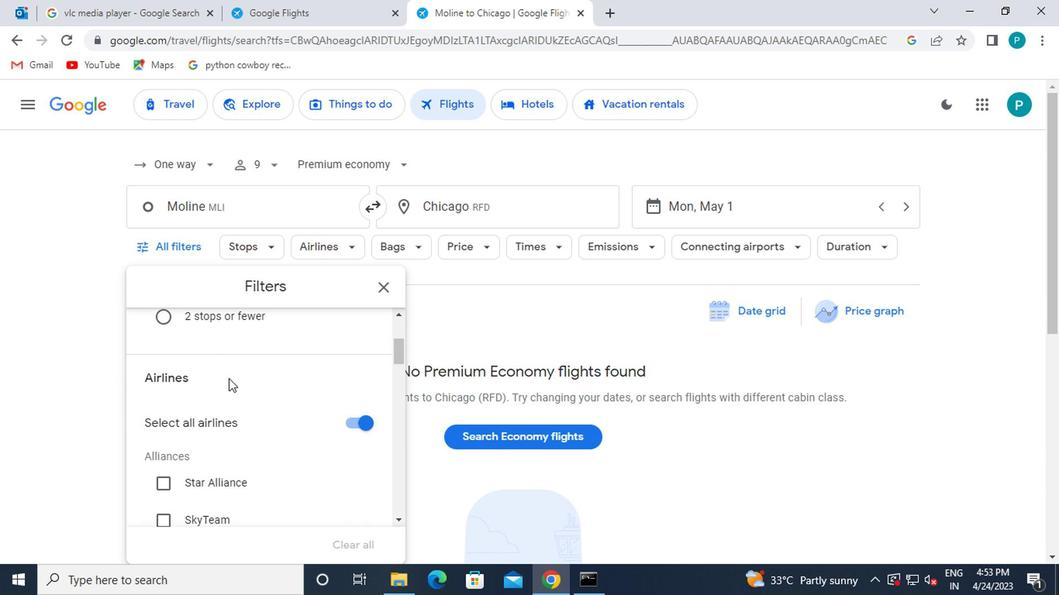 
Action: Mouse scrolled (228, 388) with delta (0, -1)
Screenshot: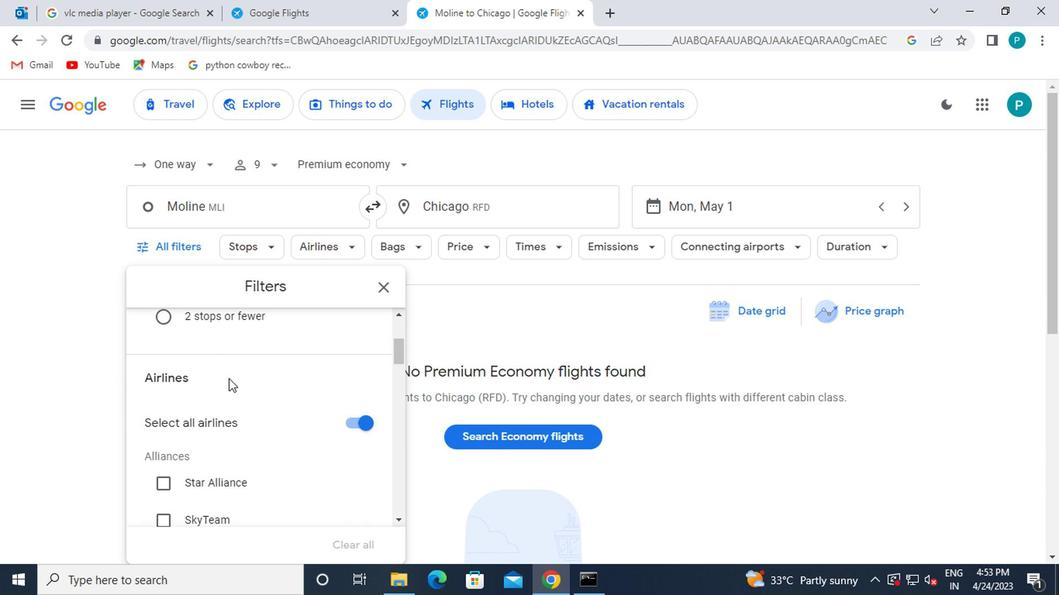 
Action: Mouse moved to (230, 392)
Screenshot: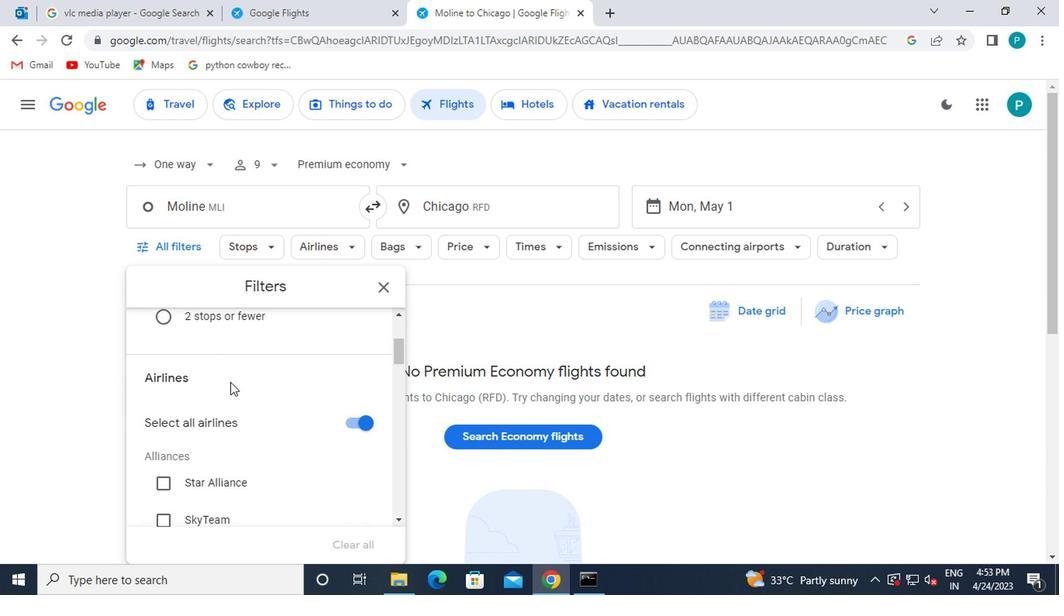 
Action: Mouse scrolled (230, 391) with delta (0, -1)
Screenshot: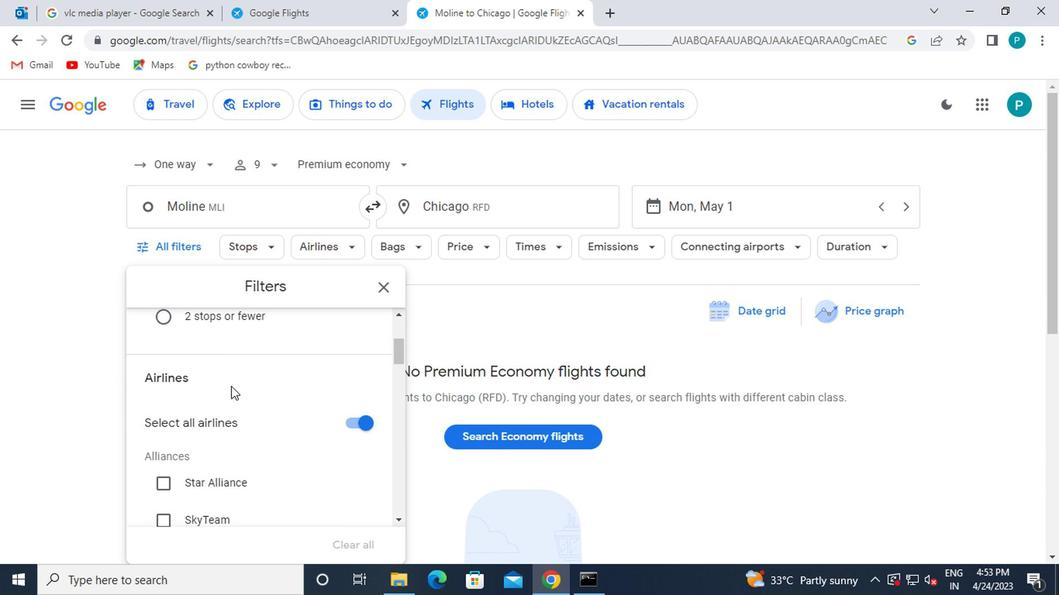 
Action: Mouse moved to (235, 398)
Screenshot: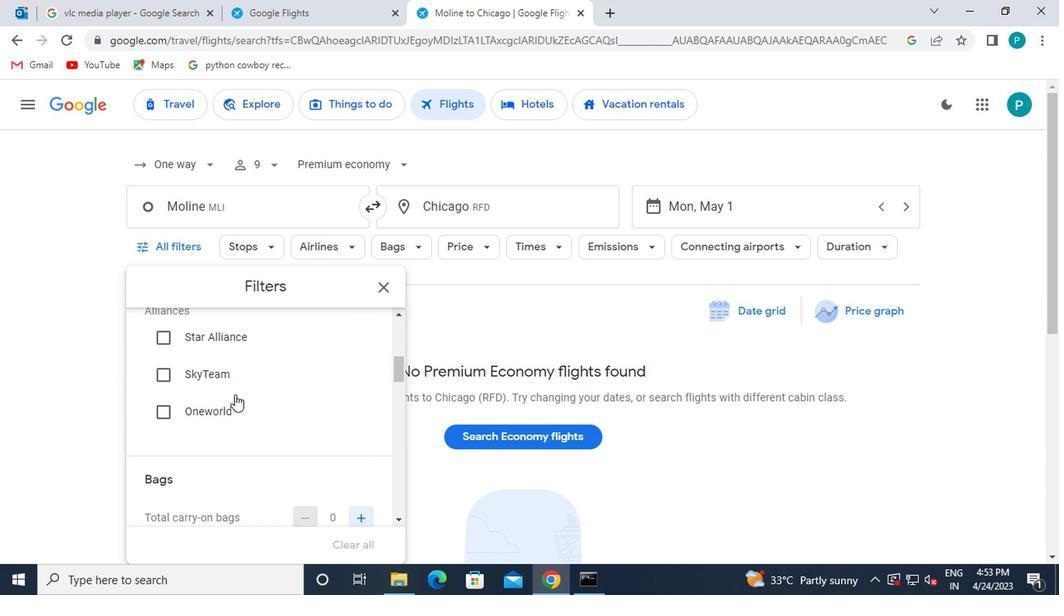 
Action: Mouse scrolled (235, 398) with delta (0, 0)
Screenshot: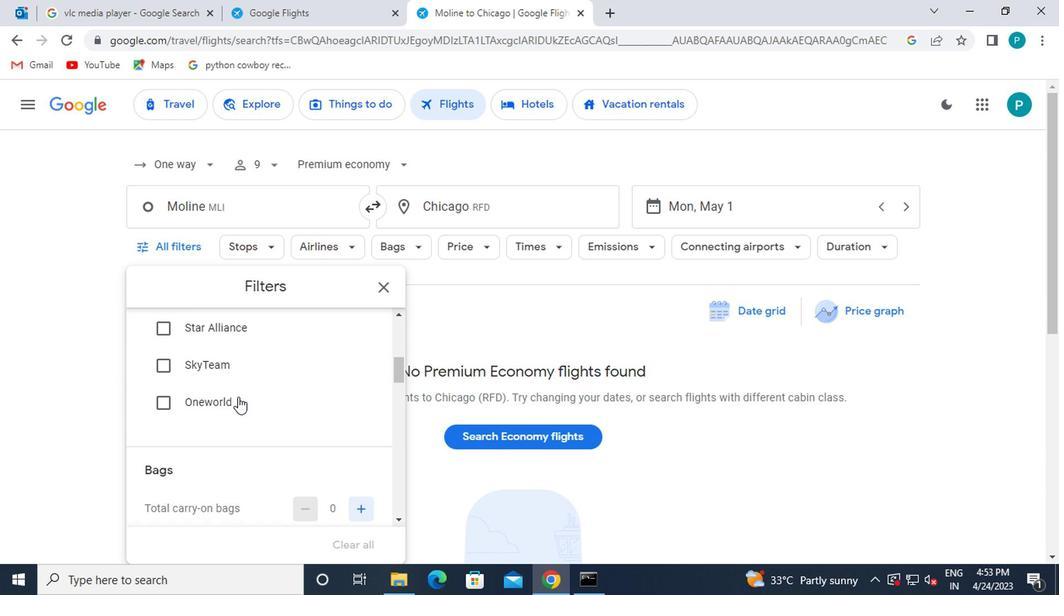 
Action: Mouse moved to (235, 400)
Screenshot: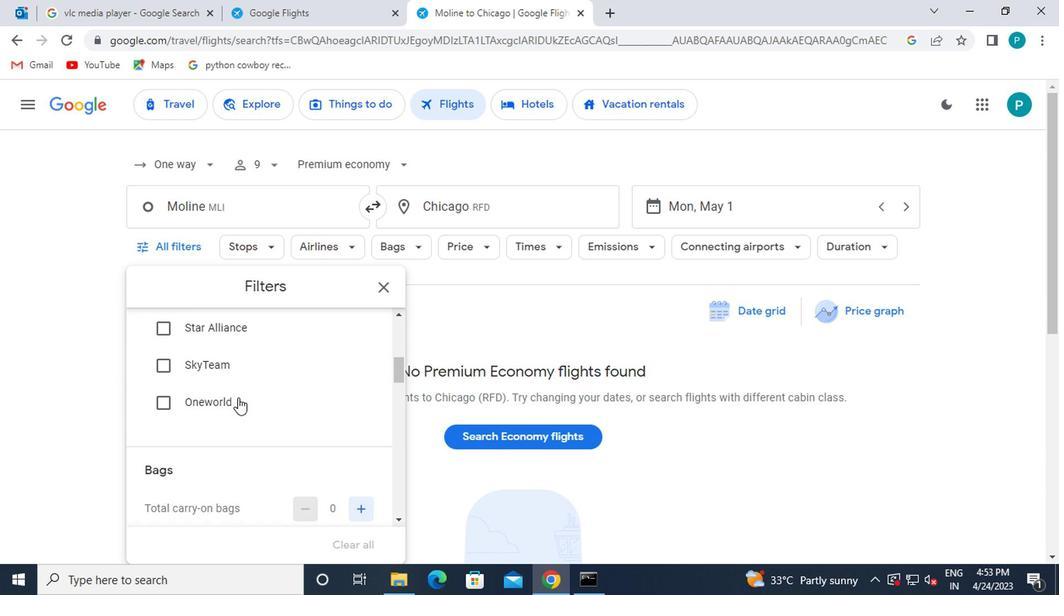 
Action: Mouse scrolled (235, 398) with delta (0, -1)
Screenshot: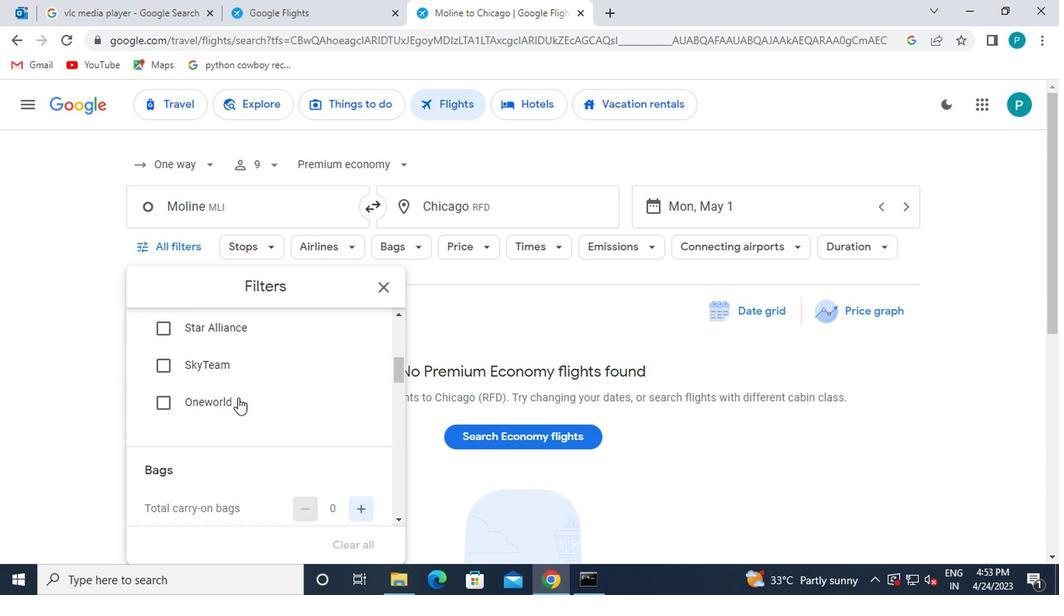 
Action: Mouse moved to (356, 396)
Screenshot: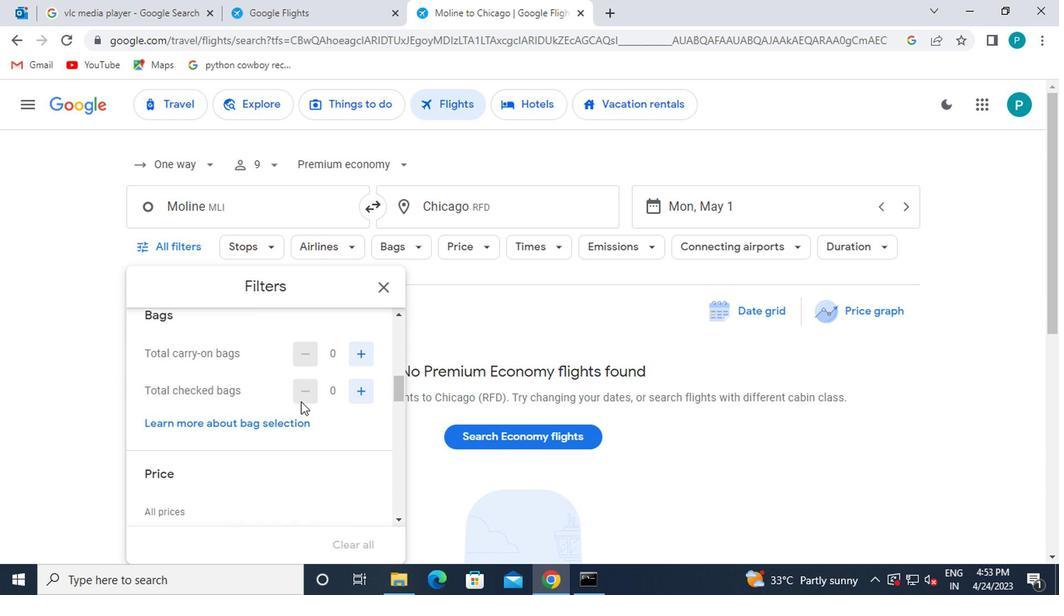 
Action: Mouse pressed left at (356, 396)
Screenshot: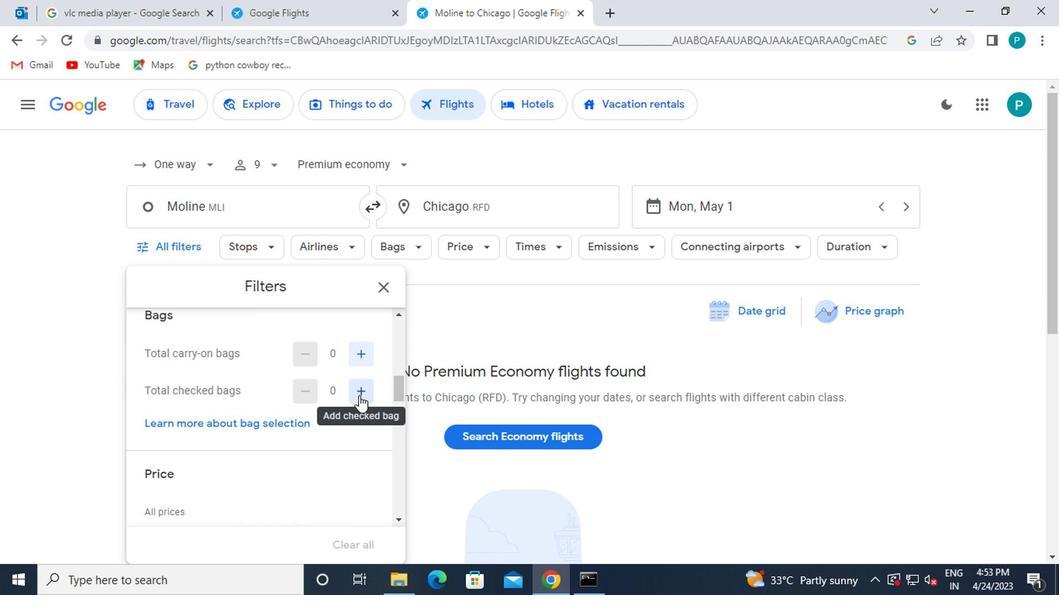 
Action: Mouse pressed left at (356, 396)
Screenshot: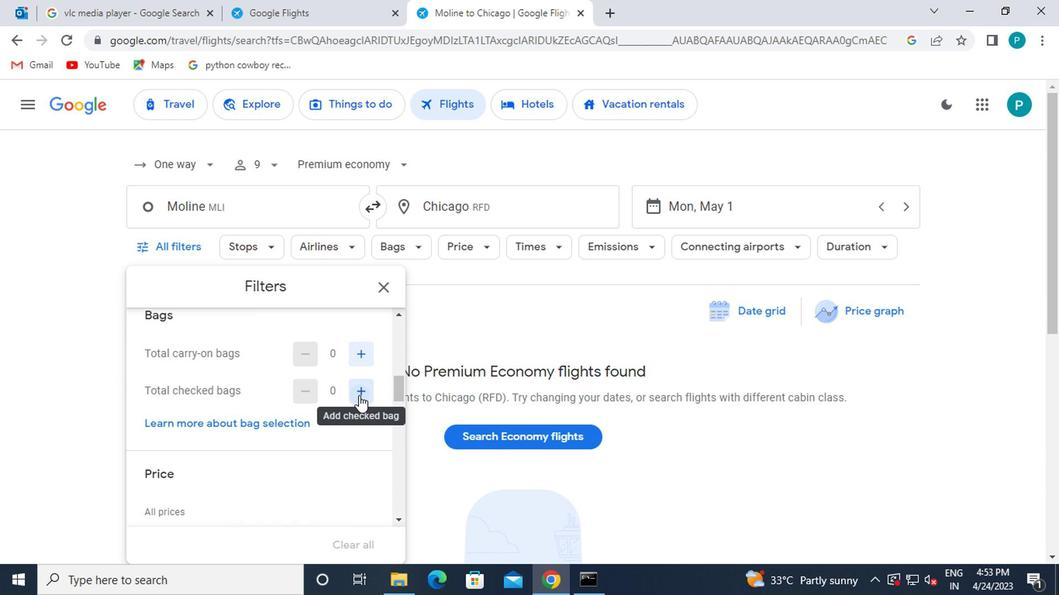
Action: Mouse moved to (293, 436)
Screenshot: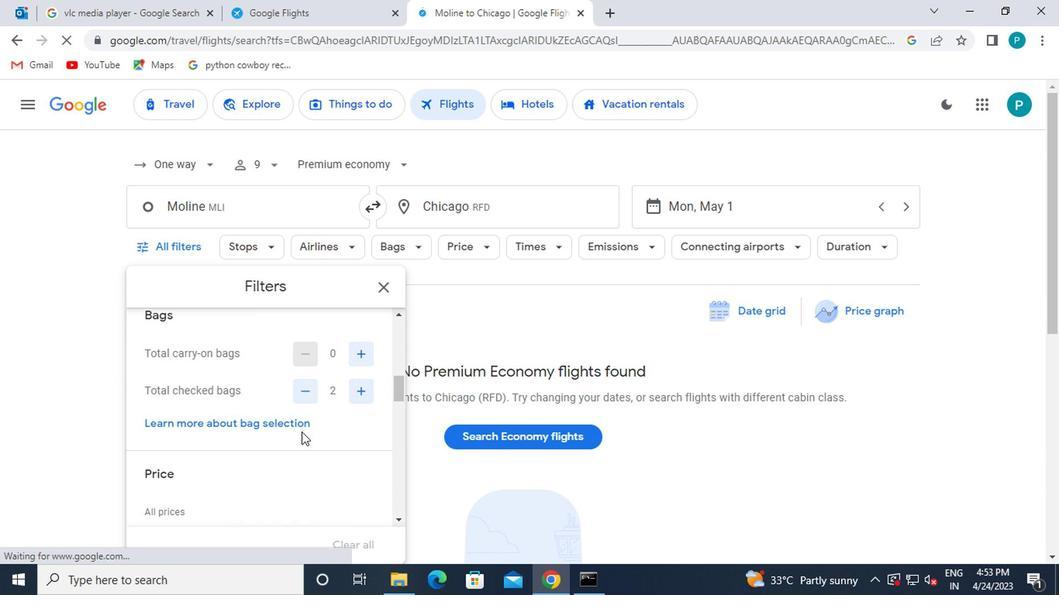 
Action: Mouse scrolled (293, 436) with delta (0, 0)
Screenshot: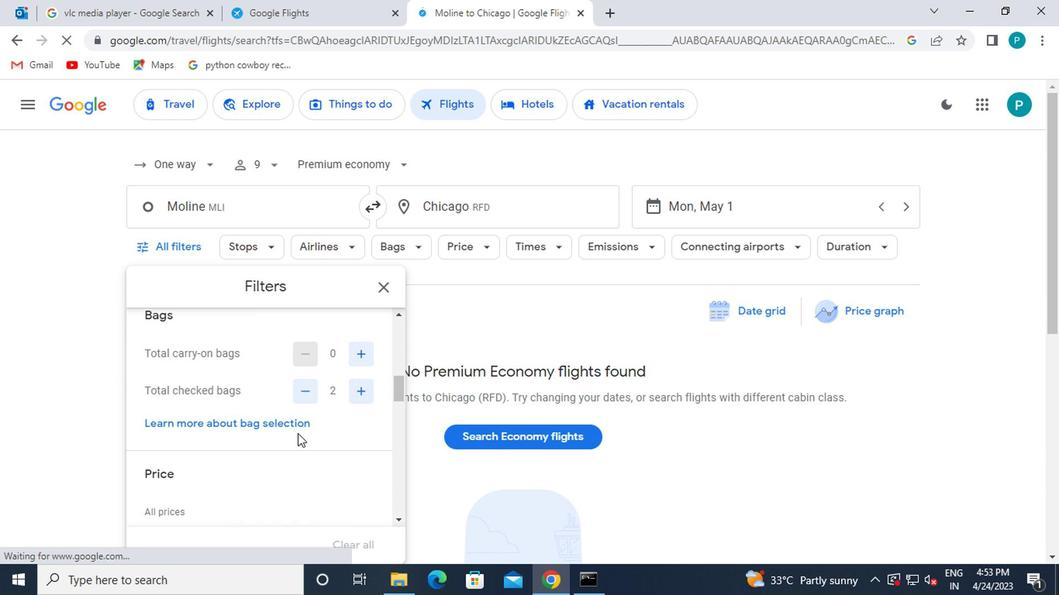 
Action: Mouse moved to (293, 438)
Screenshot: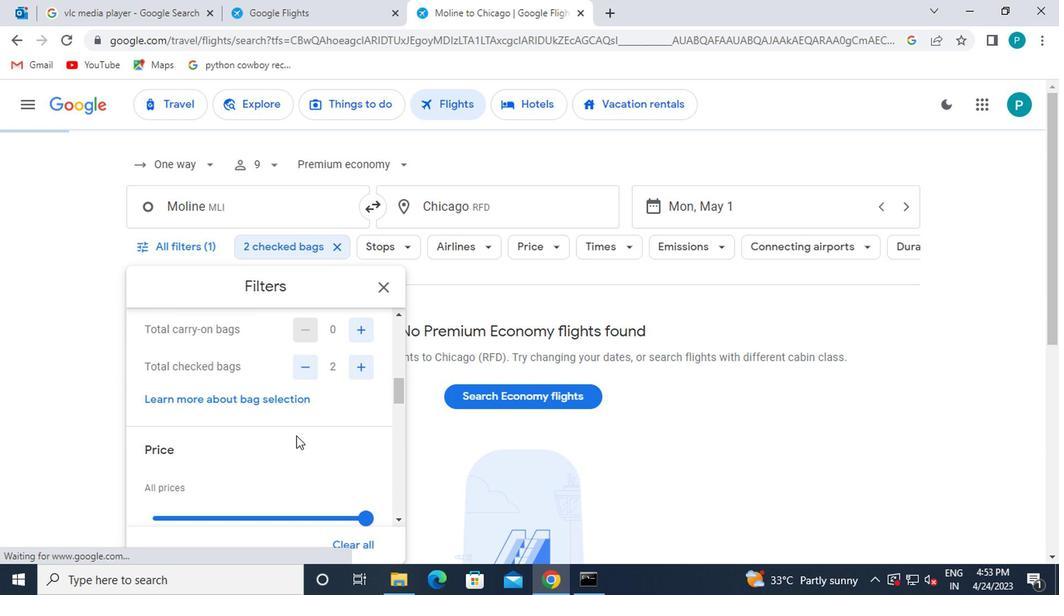 
Action: Mouse scrolled (293, 436) with delta (0, -1)
Screenshot: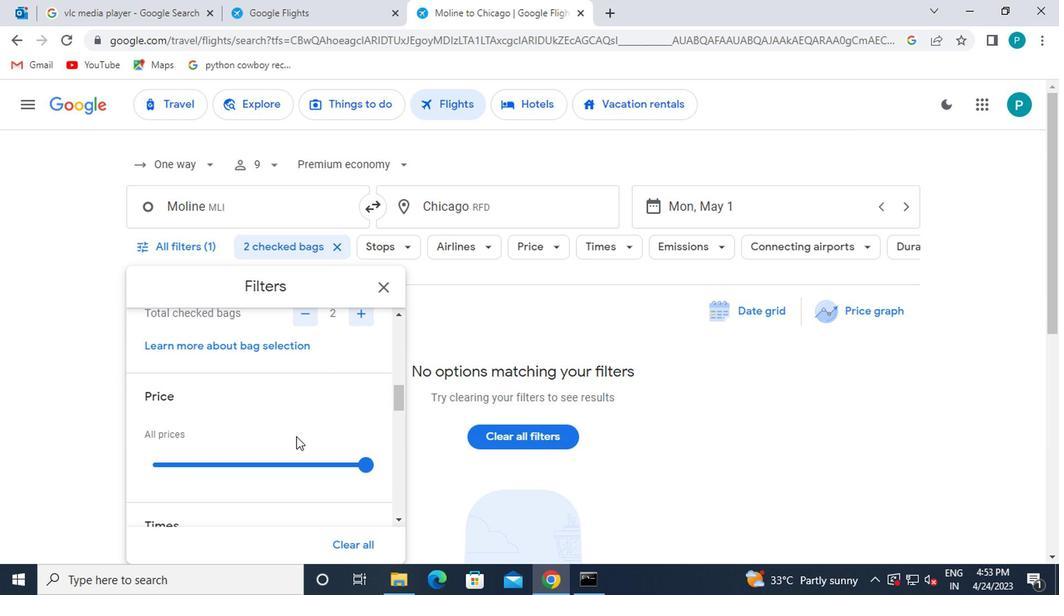 
Action: Mouse moved to (364, 379)
Screenshot: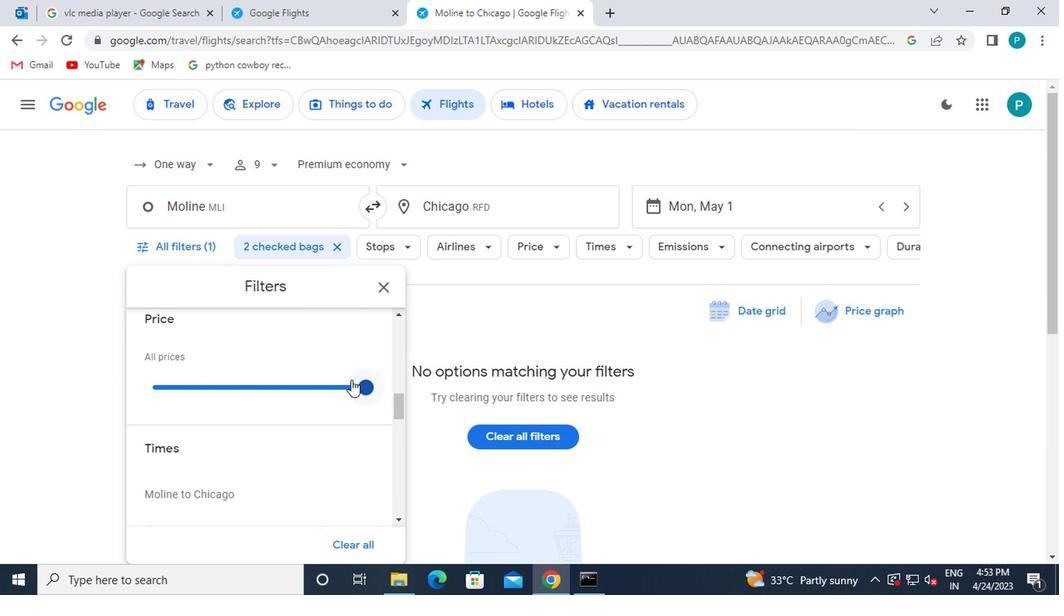 
Action: Mouse pressed left at (364, 379)
Screenshot: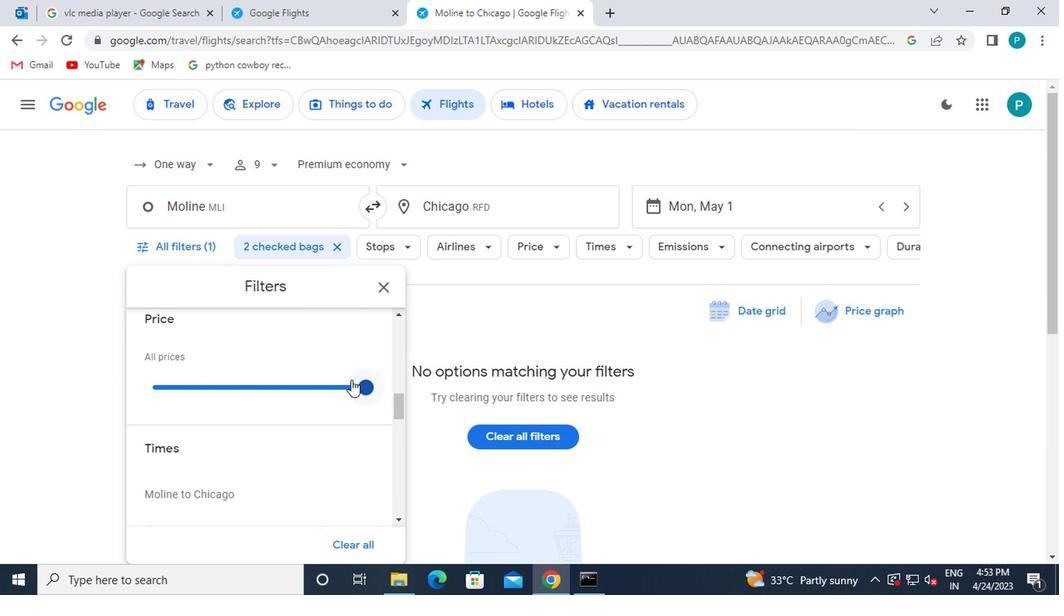 
Action: Mouse moved to (267, 443)
Screenshot: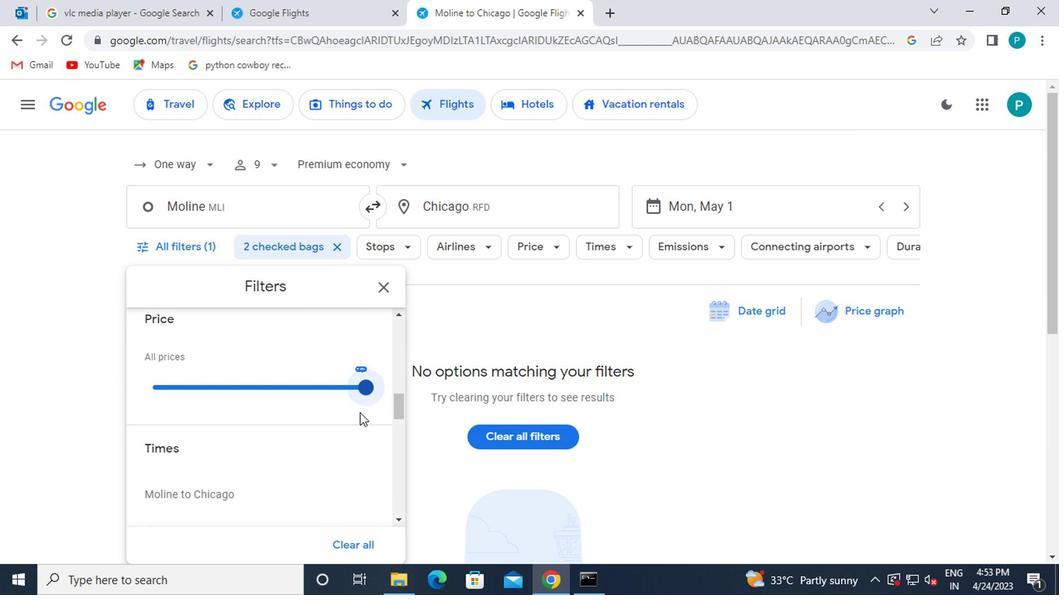 
Action: Mouse scrolled (267, 442) with delta (0, -1)
Screenshot: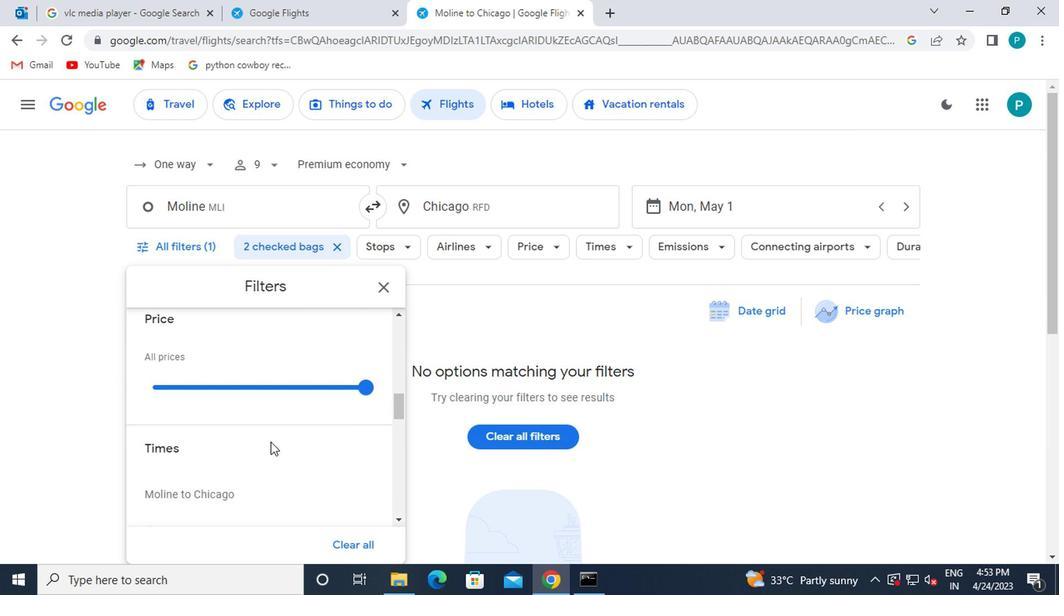
Action: Mouse moved to (267, 445)
Screenshot: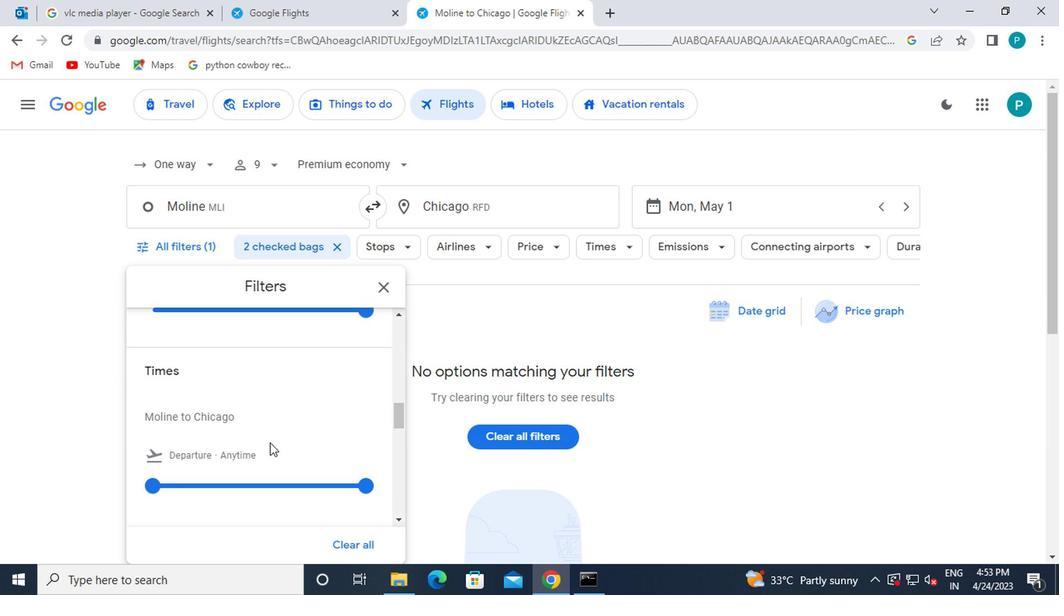 
Action: Mouse scrolled (267, 444) with delta (0, -1)
Screenshot: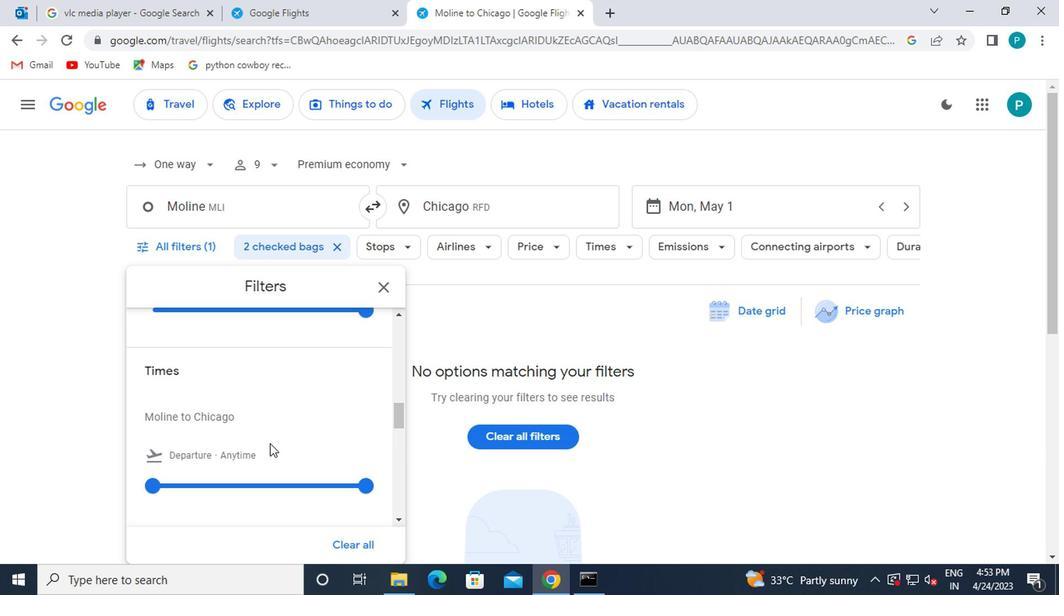 
Action: Mouse moved to (147, 411)
Screenshot: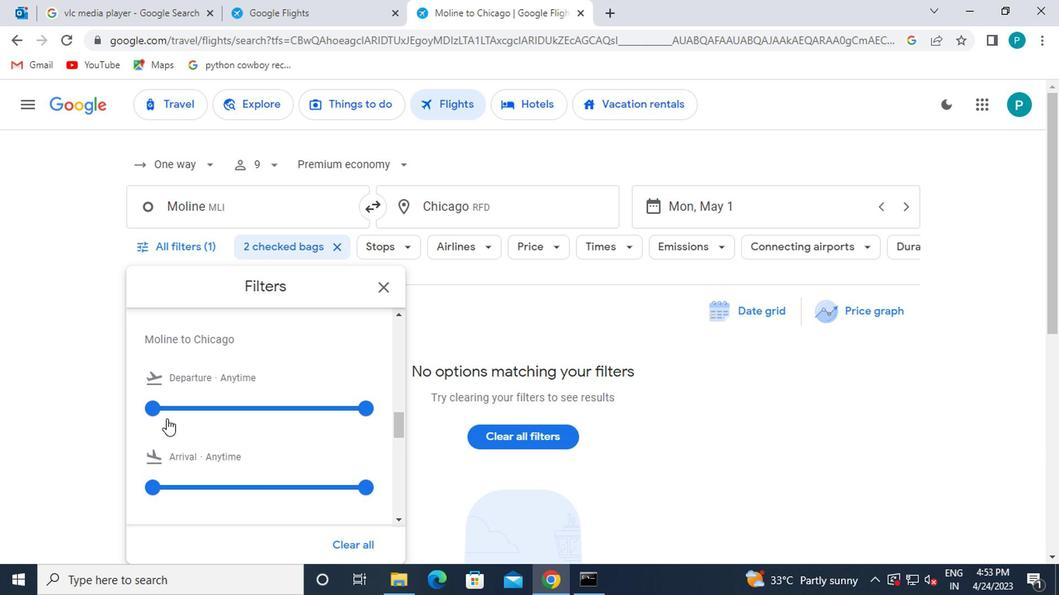 
Action: Mouse pressed left at (147, 411)
Screenshot: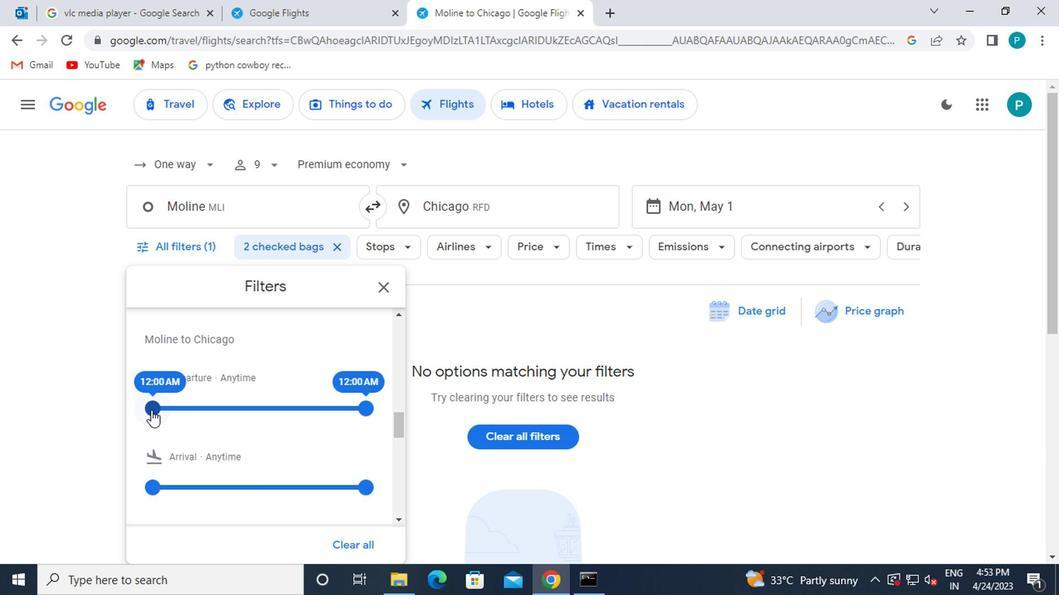 
Action: Mouse moved to (376, 294)
Screenshot: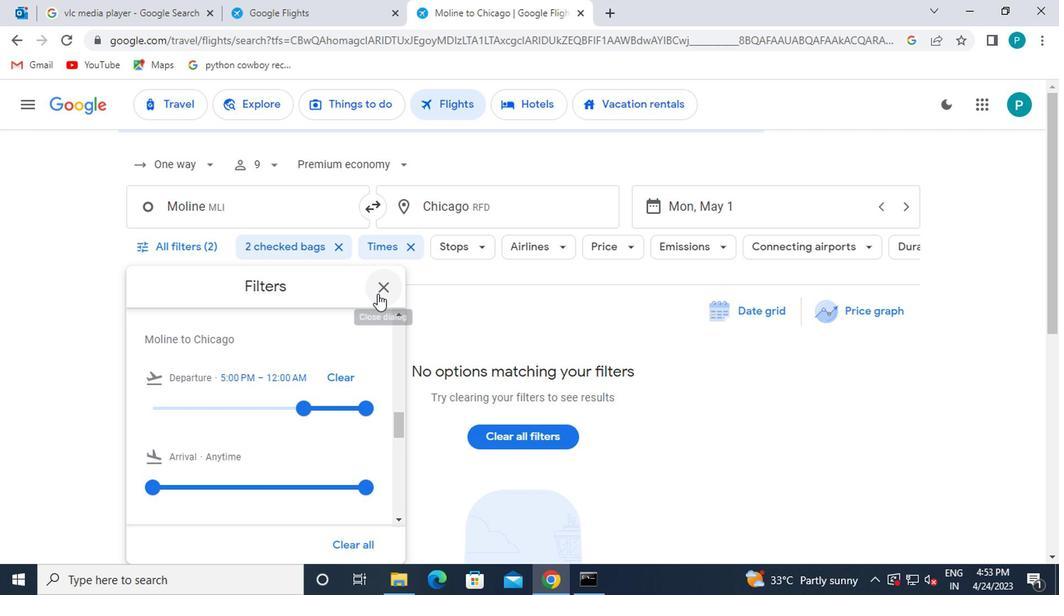 
Action: Mouse pressed left at (376, 294)
Screenshot: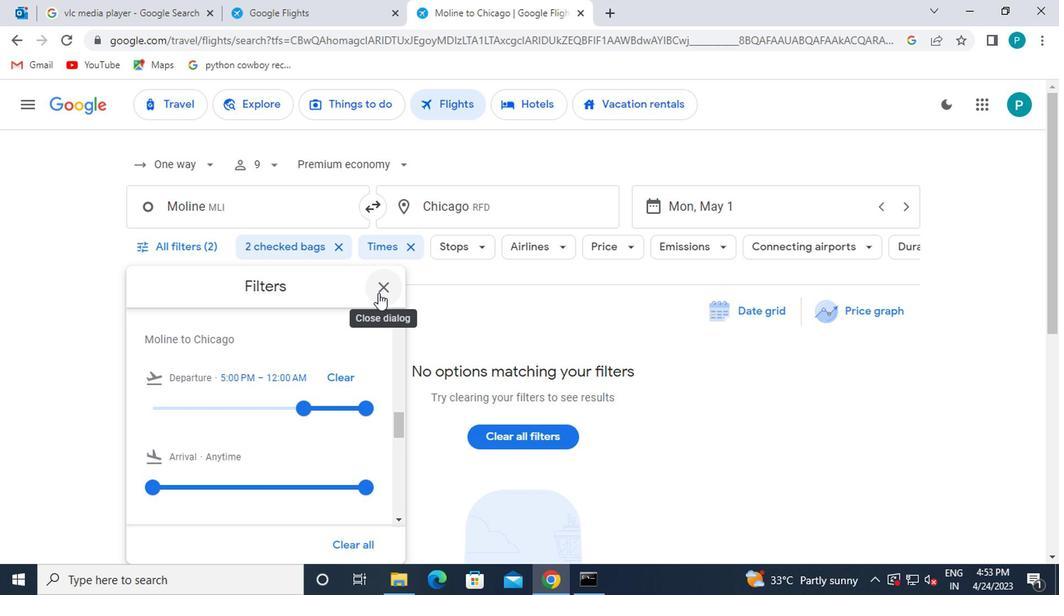 
